 Task: Find connections with filter location Xanxerê with filter topic #workingathomewith filter profile language Potuguese with filter current company Dr Lal PathLabs with filter school Hemchandracharya North Gujarat University with filter industry Financial Services with filter service category Illustration with filter keywords title Secretary
Action: Mouse moved to (550, 107)
Screenshot: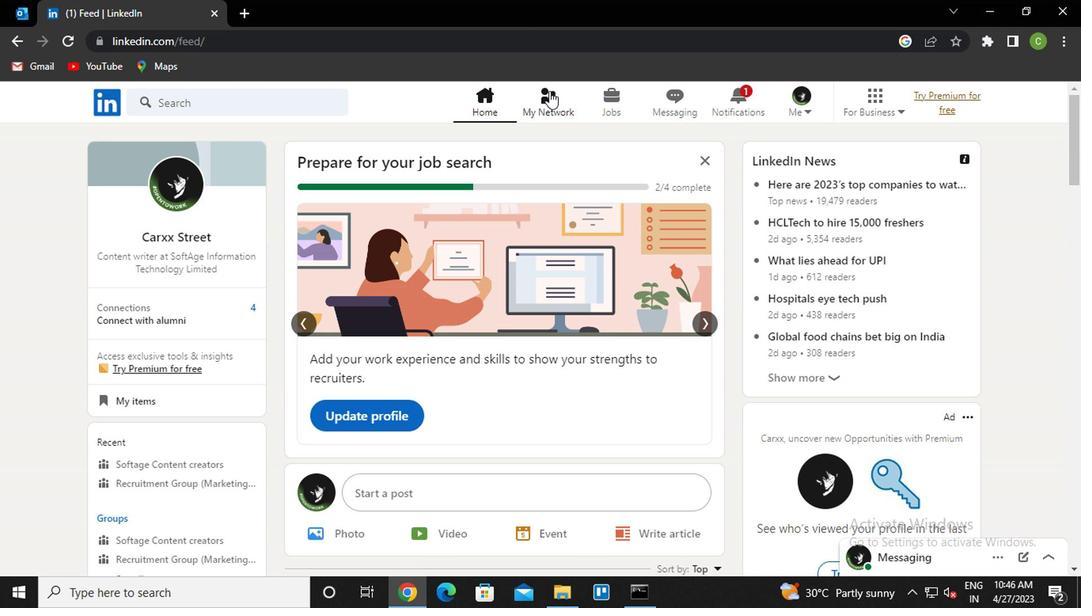 
Action: Mouse pressed left at (550, 107)
Screenshot: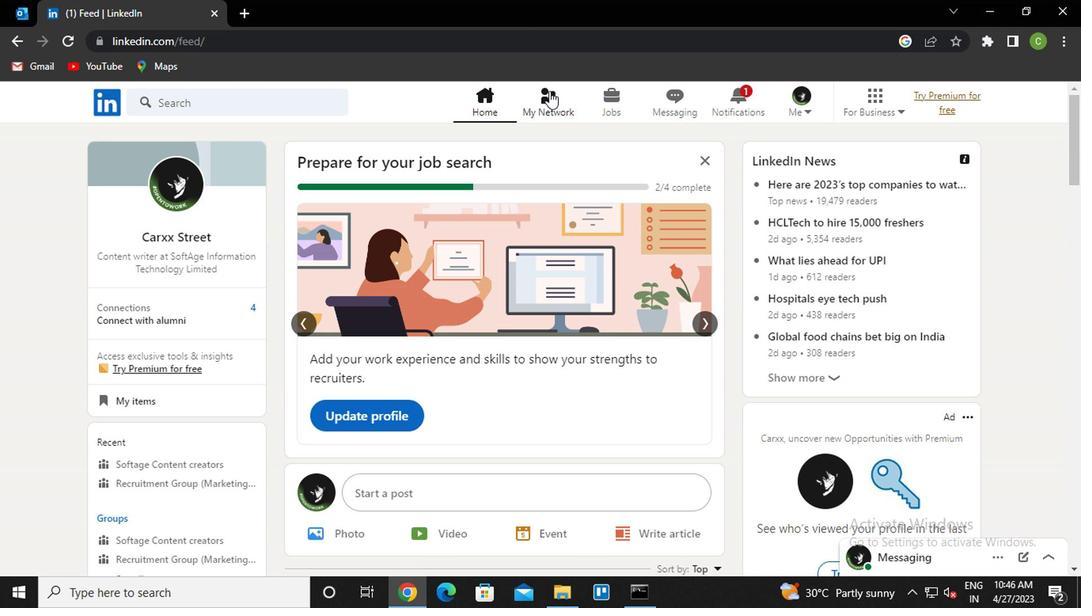 
Action: Mouse moved to (245, 206)
Screenshot: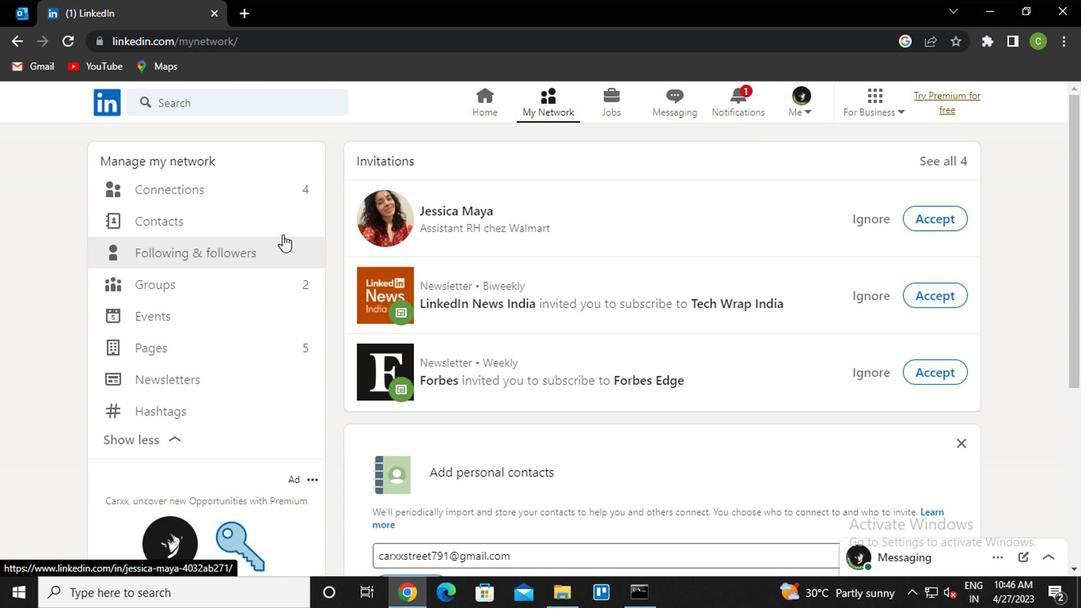 
Action: Mouse pressed left at (245, 206)
Screenshot: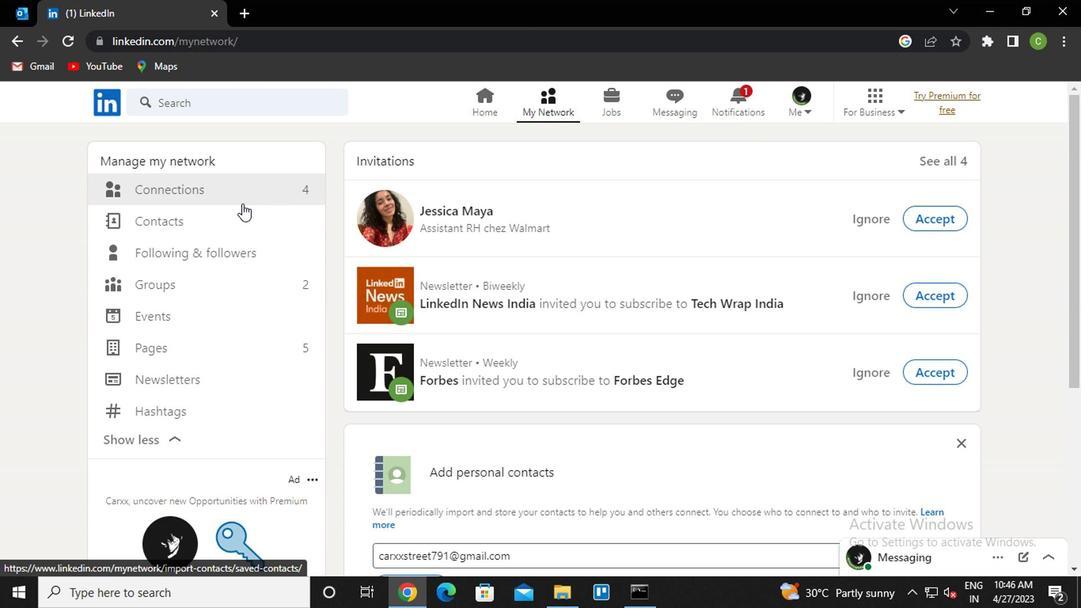 
Action: Mouse moved to (253, 197)
Screenshot: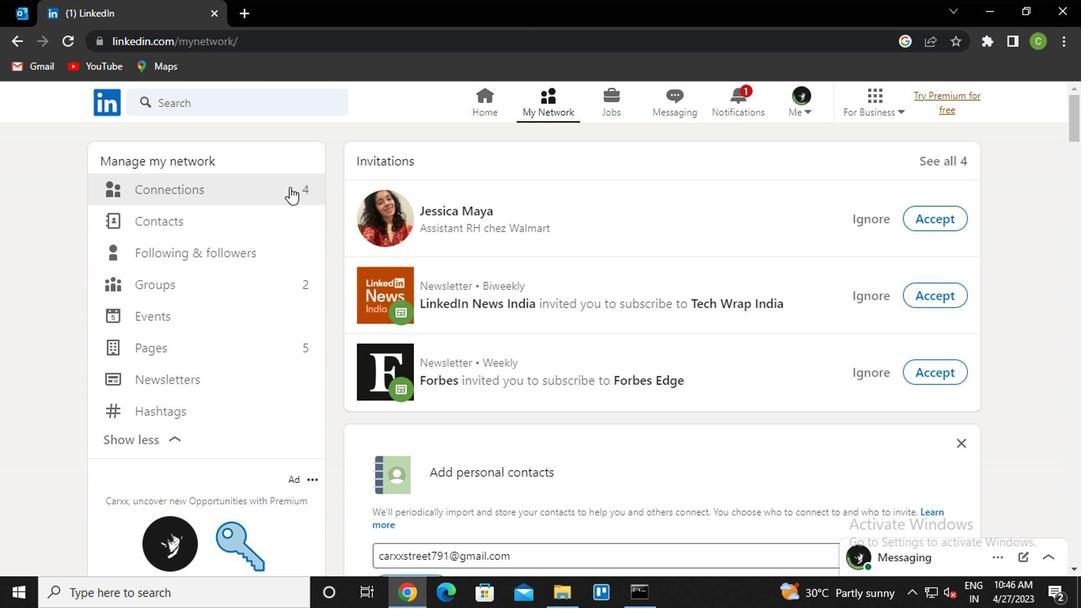 
Action: Mouse pressed left at (253, 197)
Screenshot: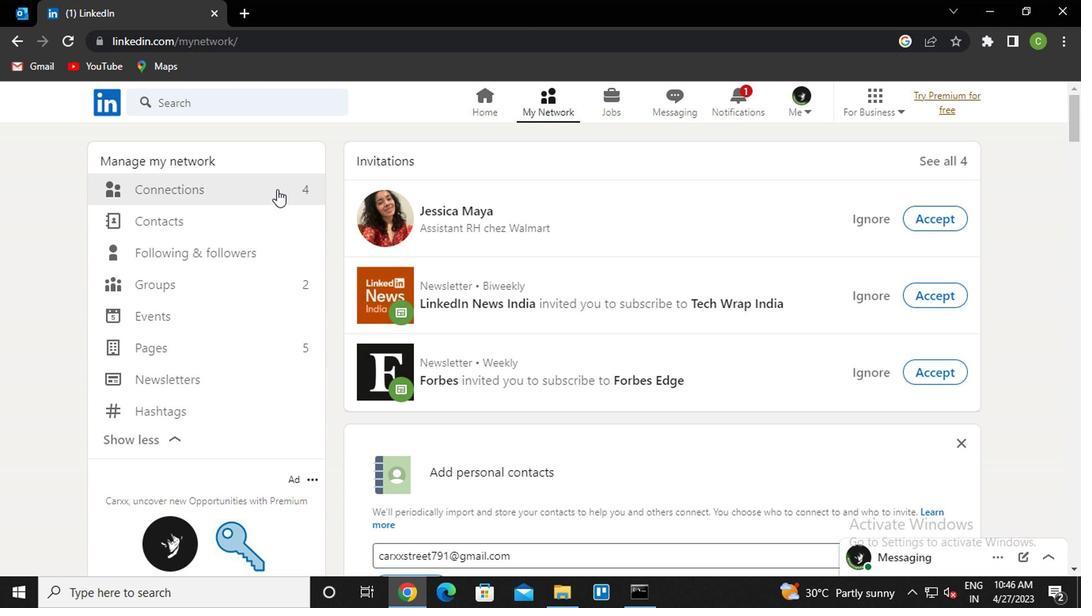 
Action: Mouse moved to (692, 181)
Screenshot: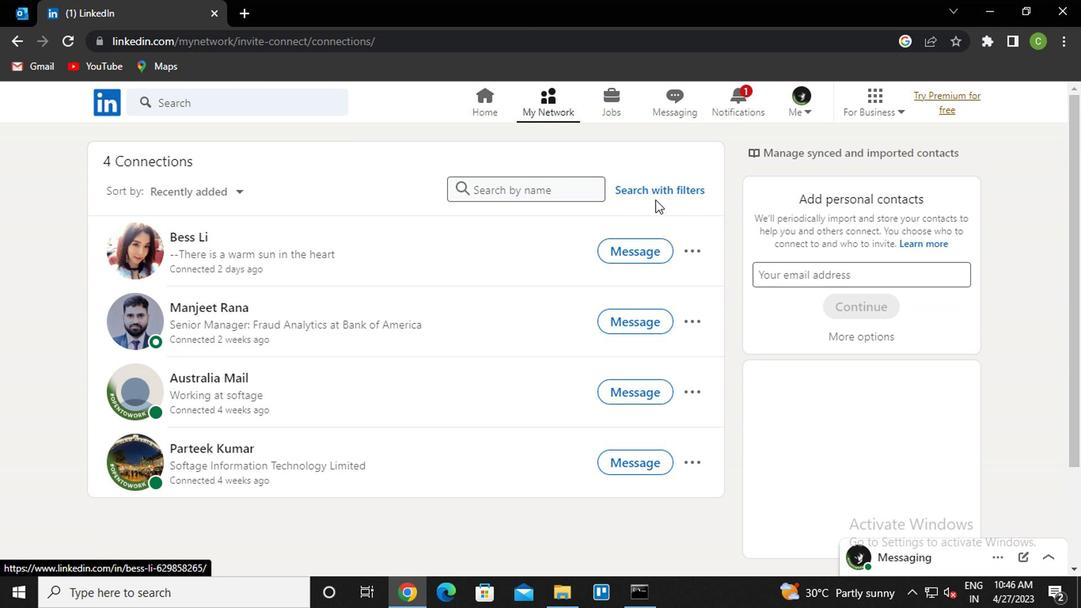 
Action: Mouse pressed left at (692, 181)
Screenshot: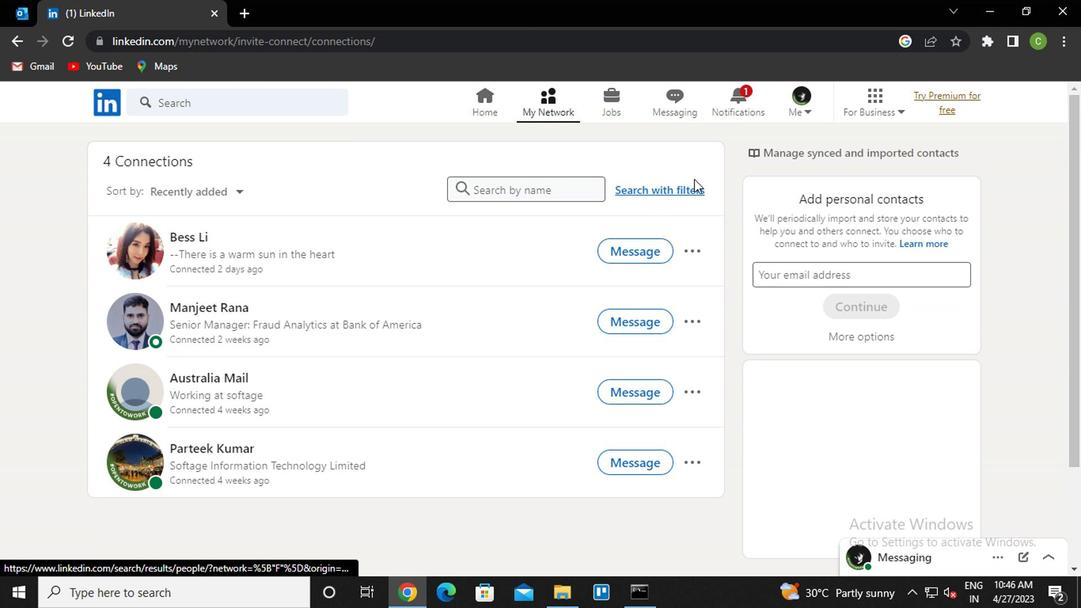 
Action: Mouse moved to (689, 188)
Screenshot: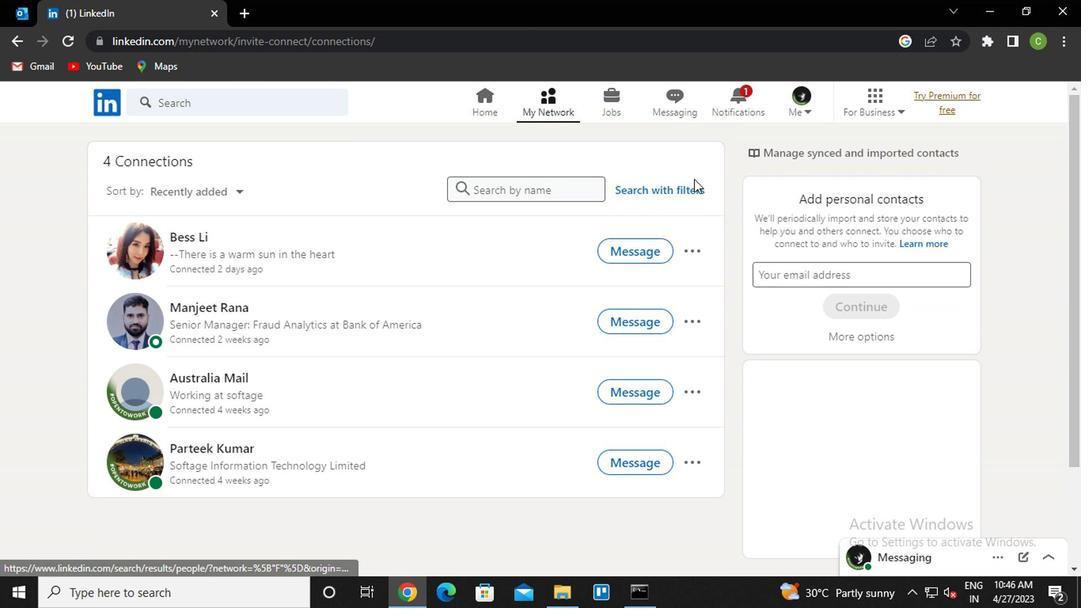 
Action: Mouse pressed left at (689, 188)
Screenshot: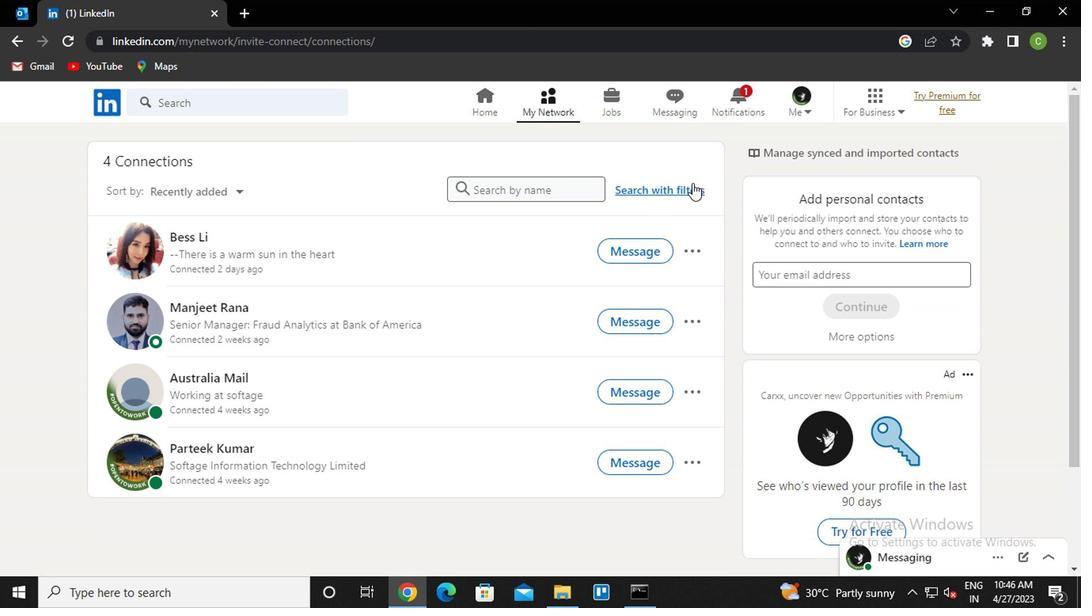 
Action: Mouse moved to (526, 152)
Screenshot: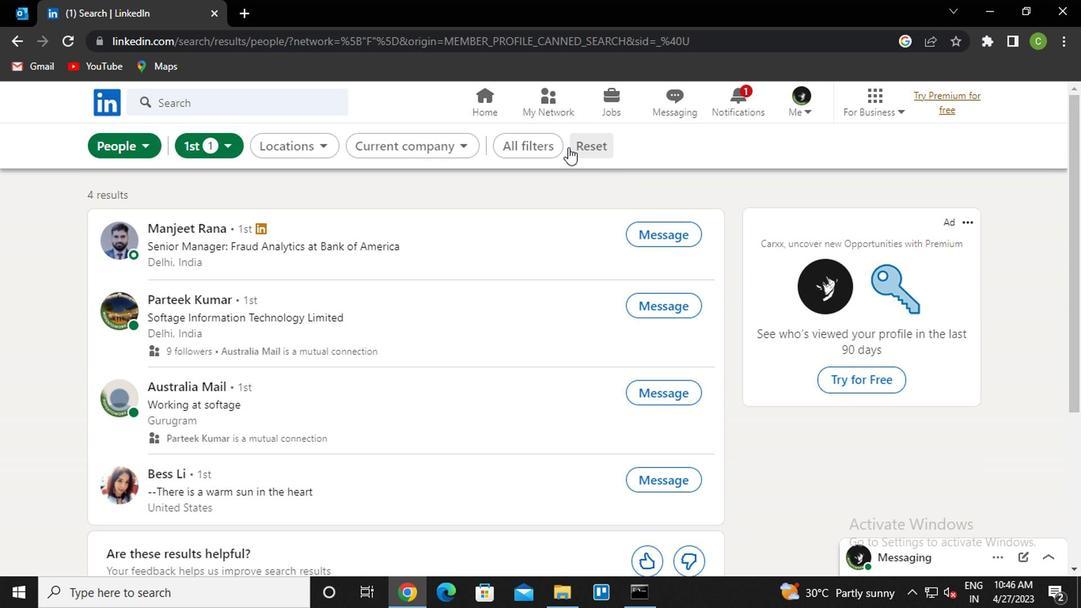 
Action: Mouse pressed left at (526, 152)
Screenshot: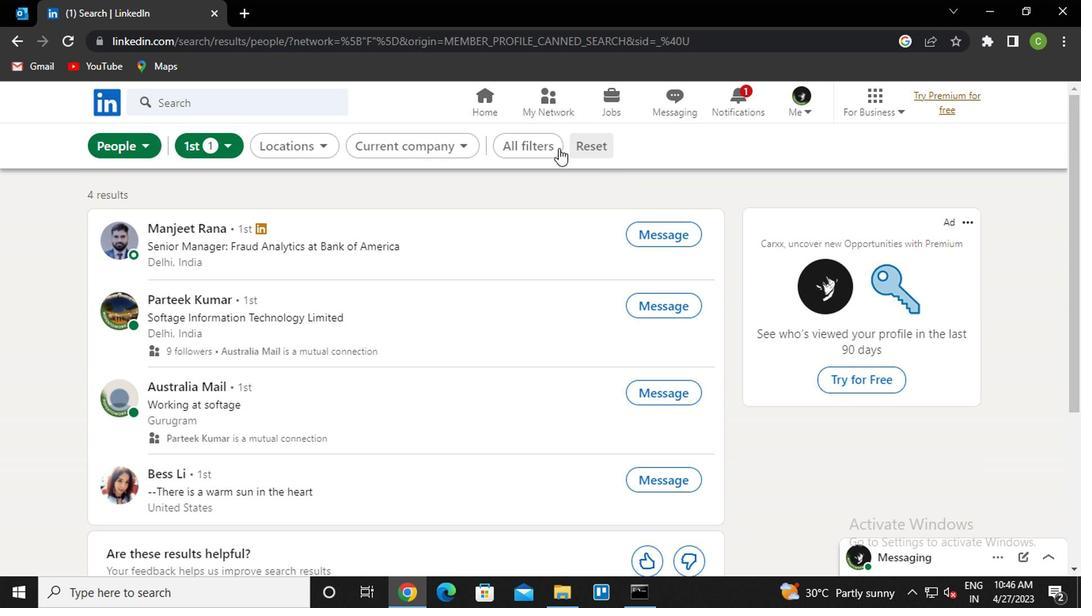 
Action: Mouse moved to (813, 406)
Screenshot: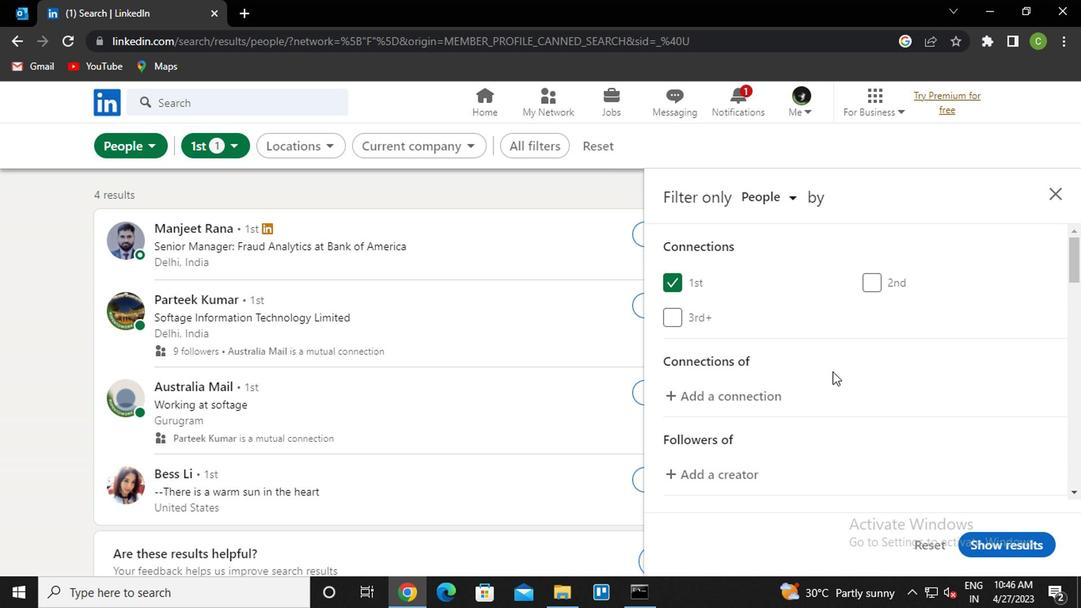 
Action: Mouse scrolled (813, 405) with delta (0, 0)
Screenshot: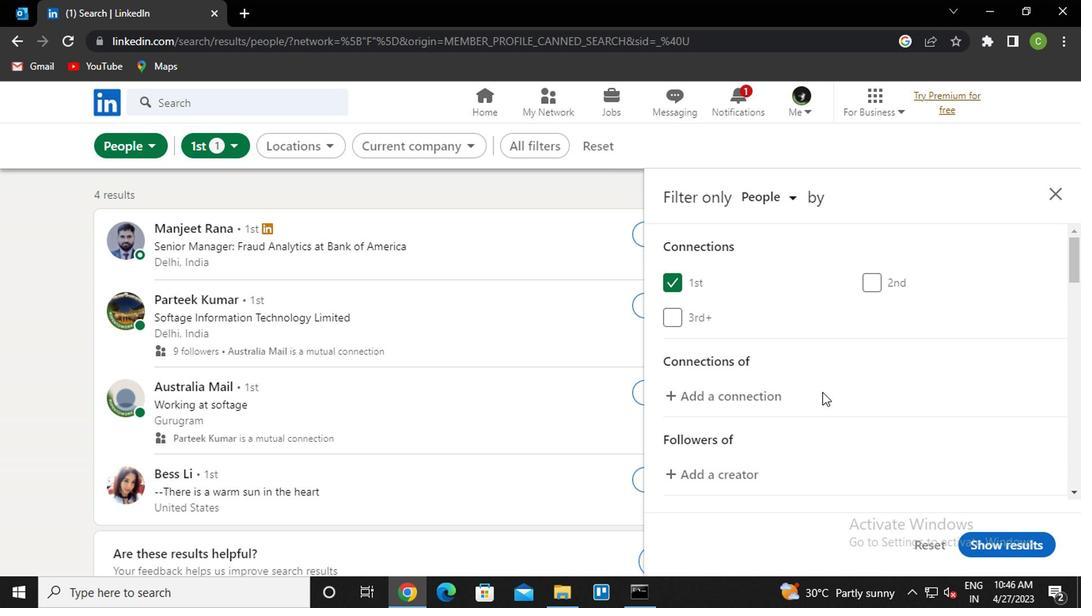 
Action: Mouse moved to (813, 407)
Screenshot: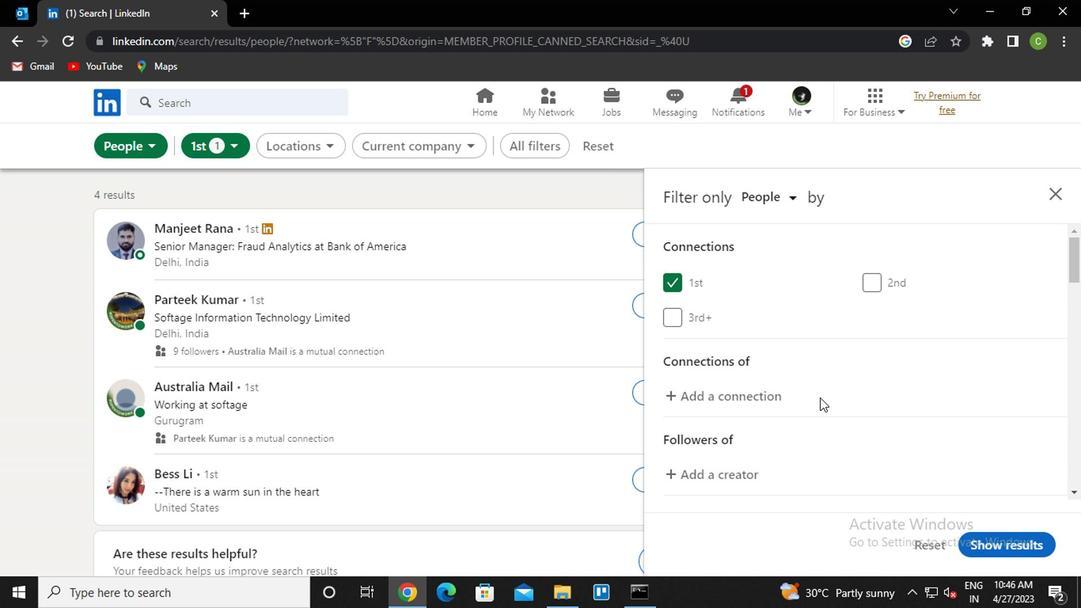 
Action: Mouse scrolled (813, 406) with delta (0, -1)
Screenshot: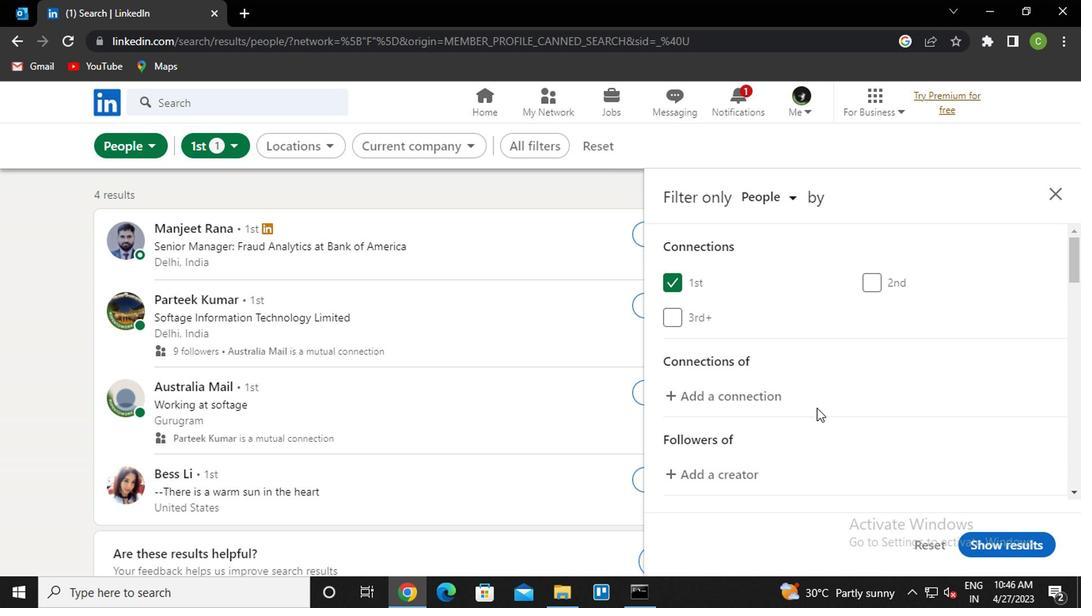 
Action: Mouse scrolled (813, 406) with delta (0, -1)
Screenshot: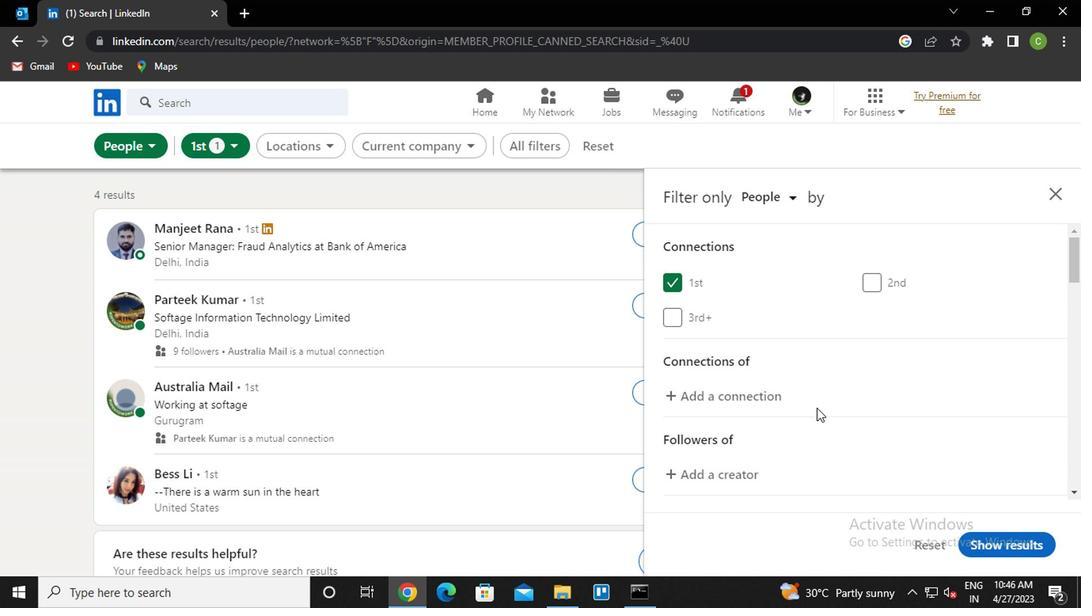 
Action: Mouse moved to (908, 385)
Screenshot: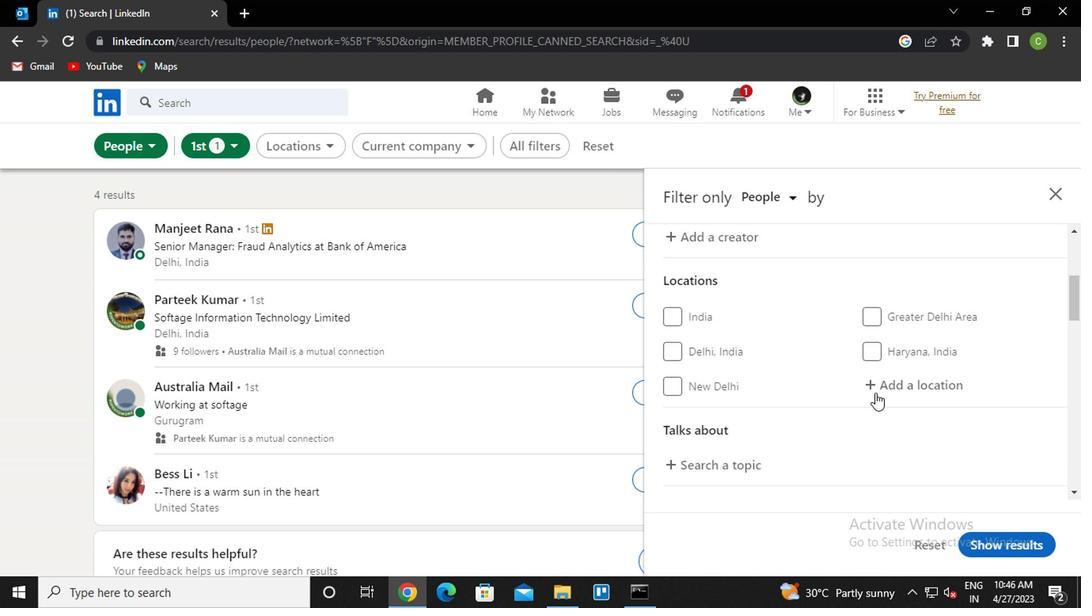 
Action: Mouse pressed left at (908, 385)
Screenshot: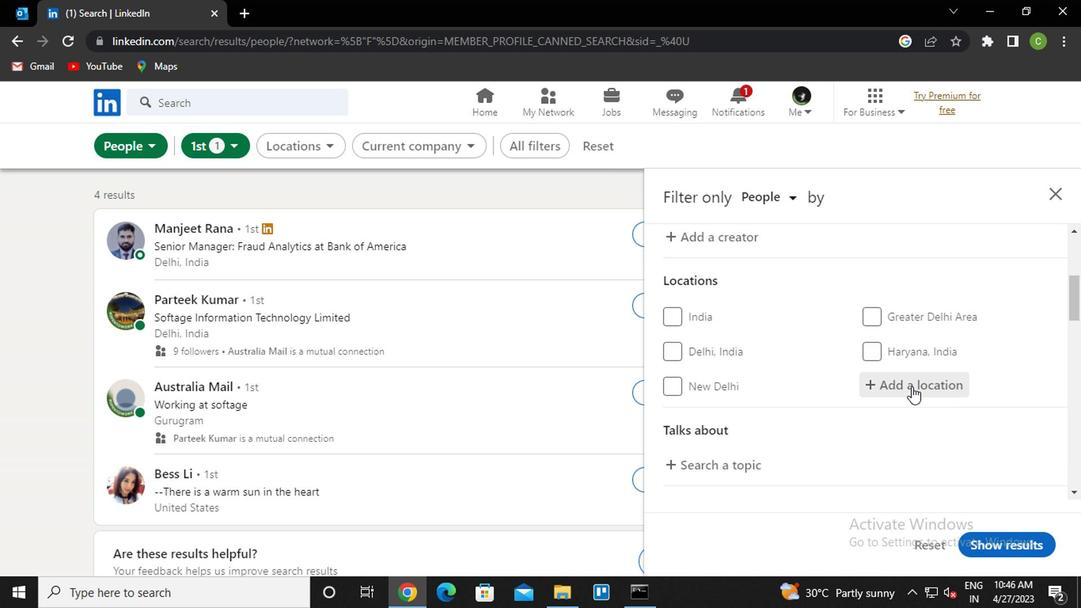 
Action: Key pressed <Key.caps_lock>x<Key.caps_lock>anxere<Key.down><Key.enter>
Screenshot: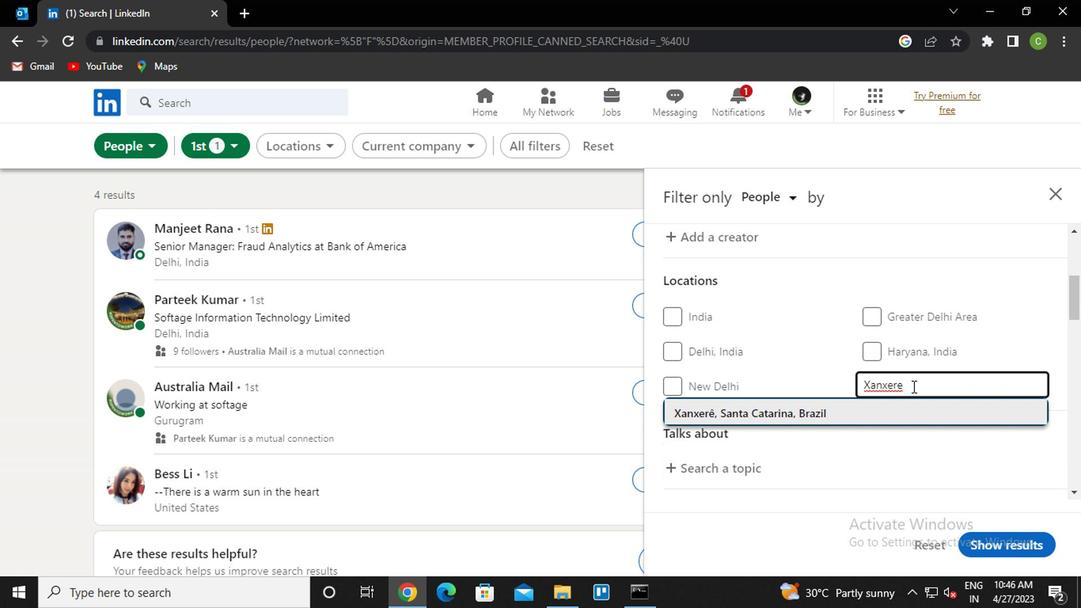 
Action: Mouse moved to (912, 404)
Screenshot: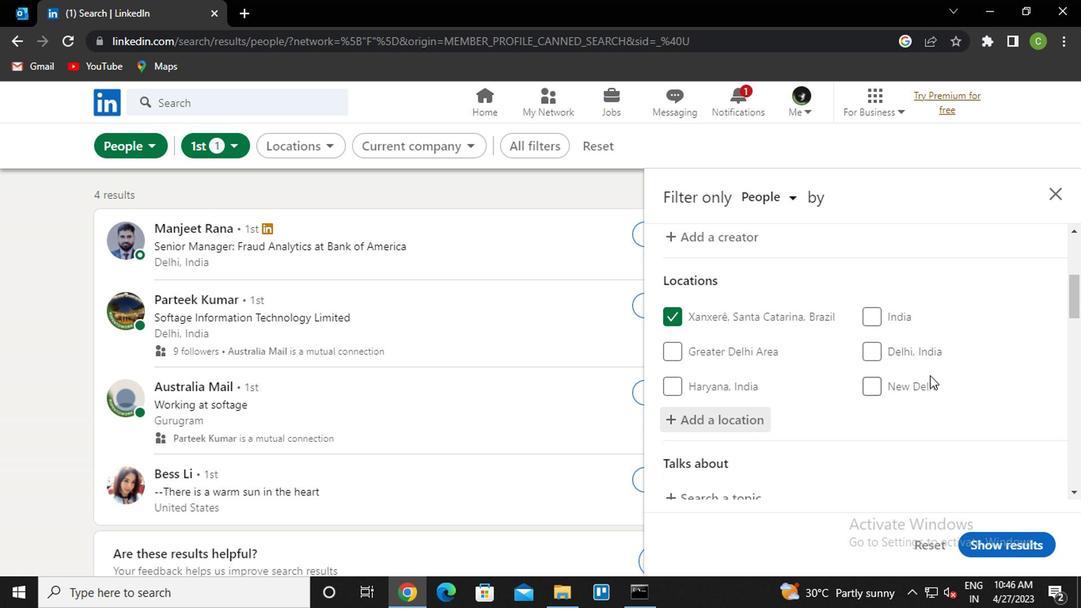 
Action: Mouse scrolled (912, 403) with delta (0, -1)
Screenshot: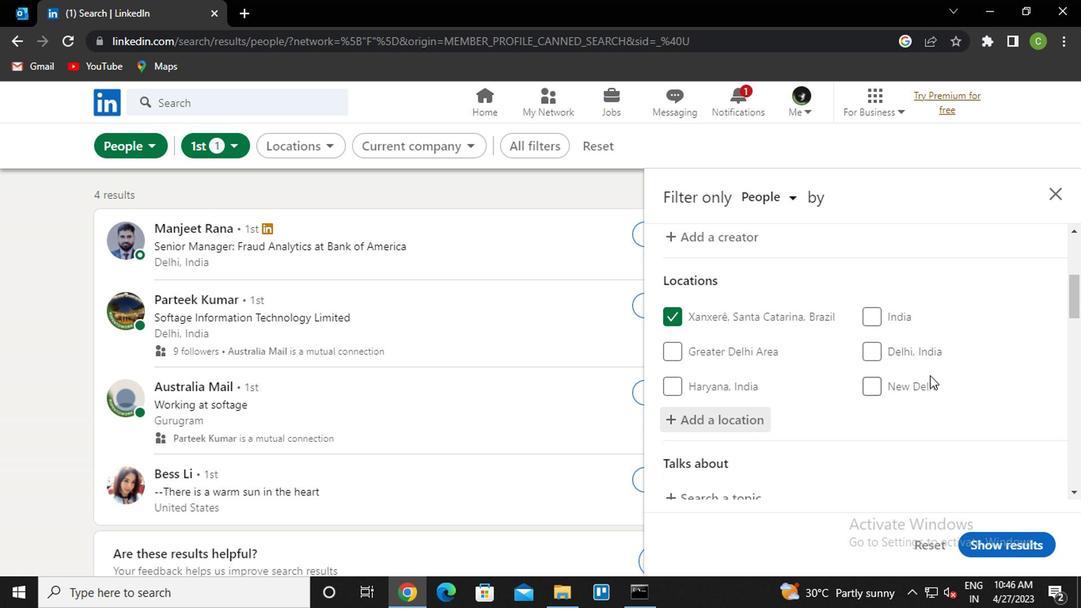 
Action: Mouse moved to (906, 415)
Screenshot: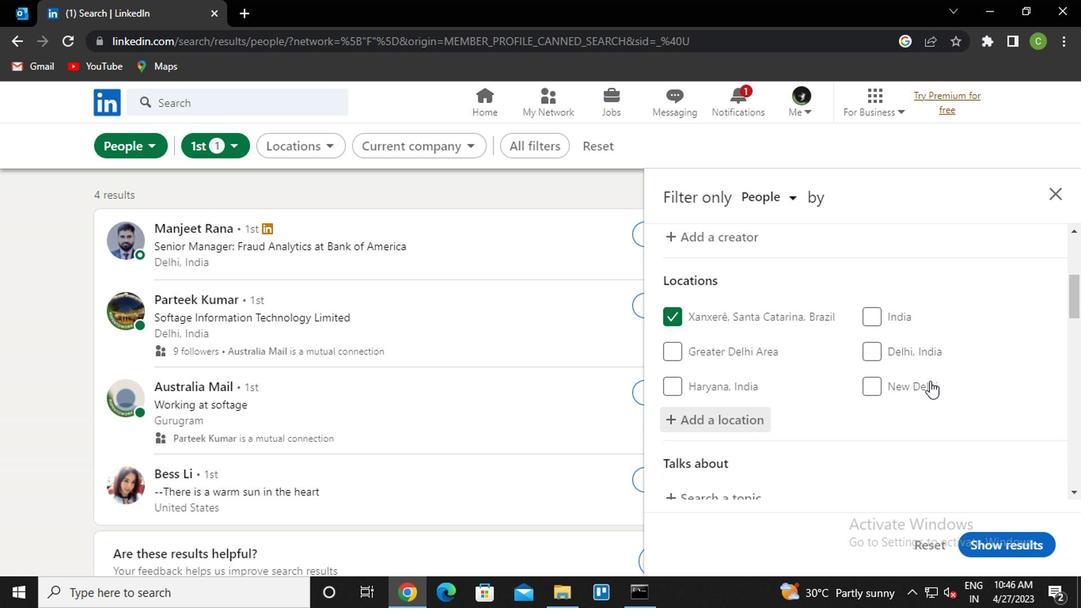 
Action: Mouse scrolled (906, 415) with delta (0, 0)
Screenshot: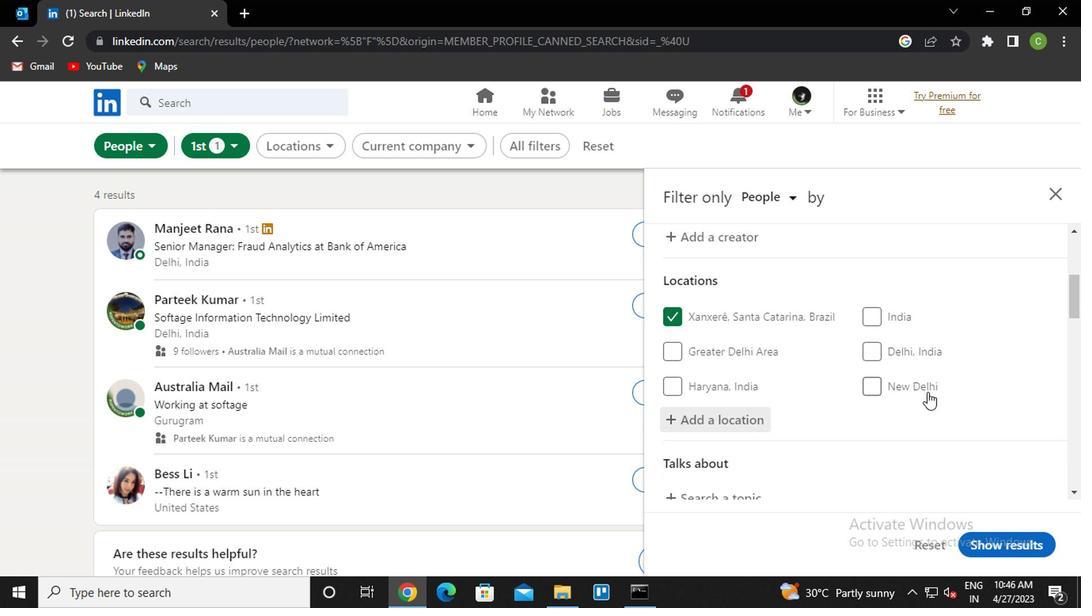 
Action: Mouse moved to (904, 433)
Screenshot: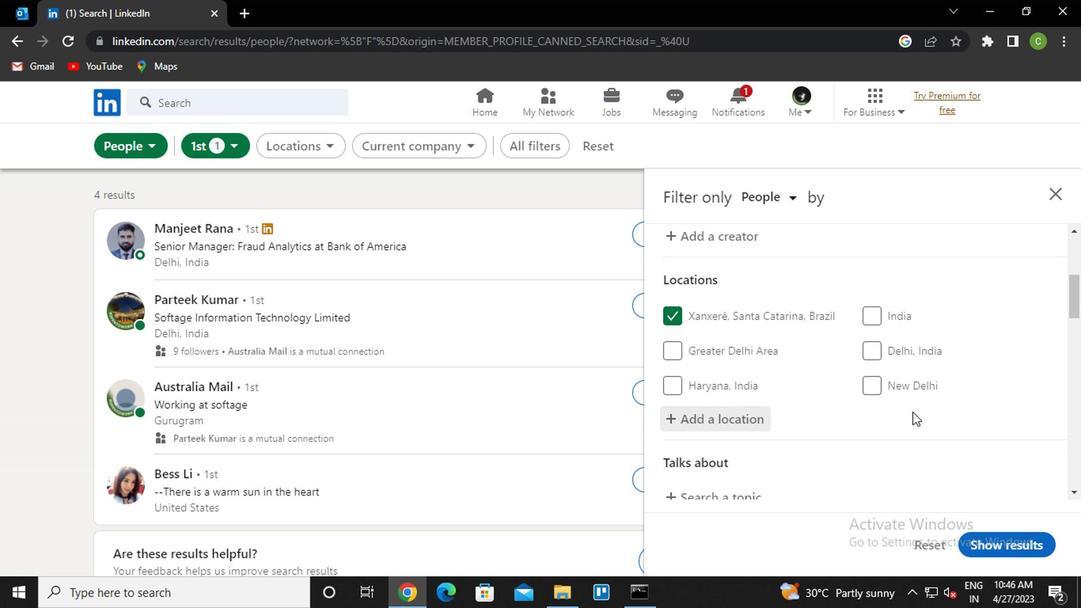 
Action: Mouse scrolled (904, 432) with delta (0, -1)
Screenshot: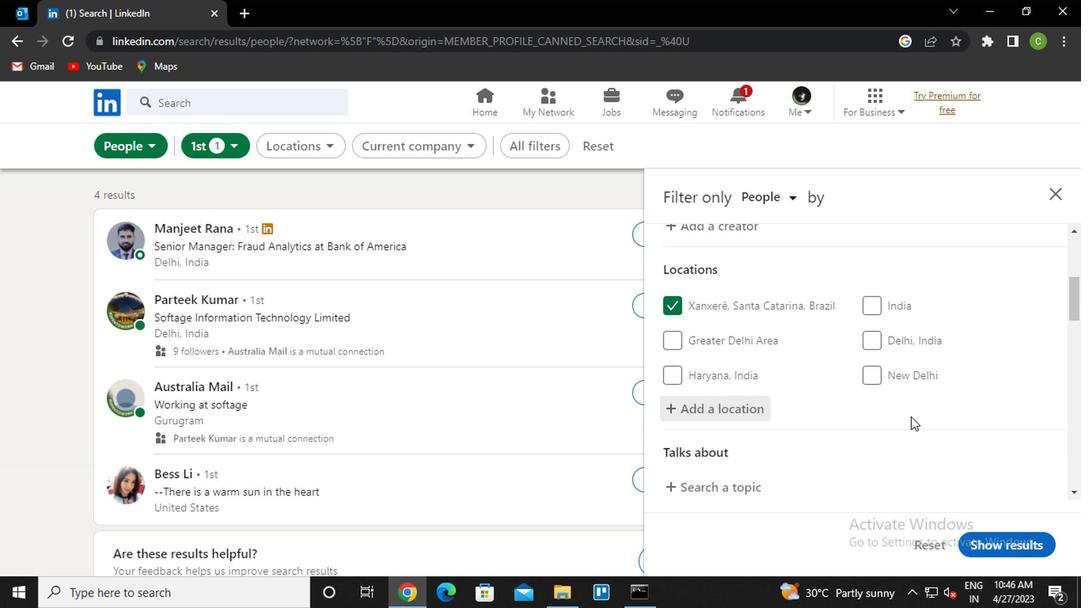 
Action: Mouse moved to (708, 256)
Screenshot: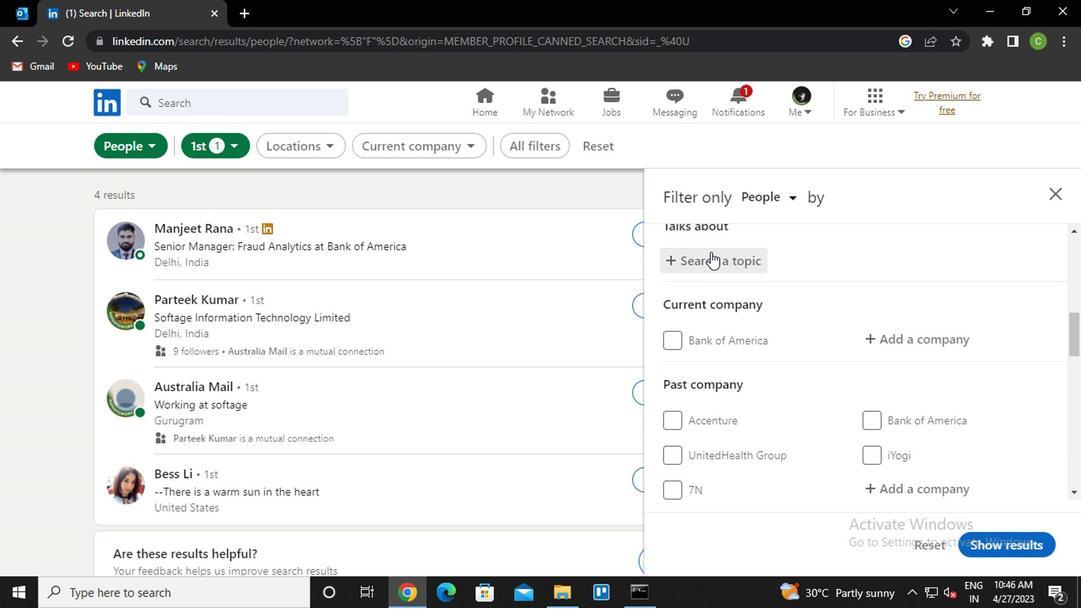 
Action: Mouse pressed left at (708, 256)
Screenshot: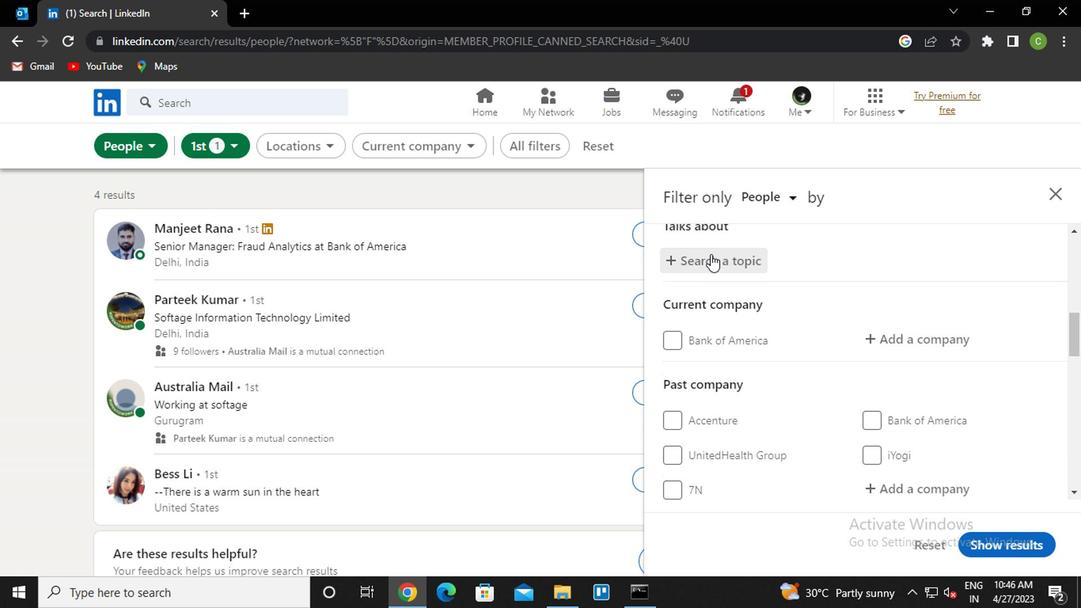 
Action: Key pressed workingatho<Key.down><Key.enter>
Screenshot: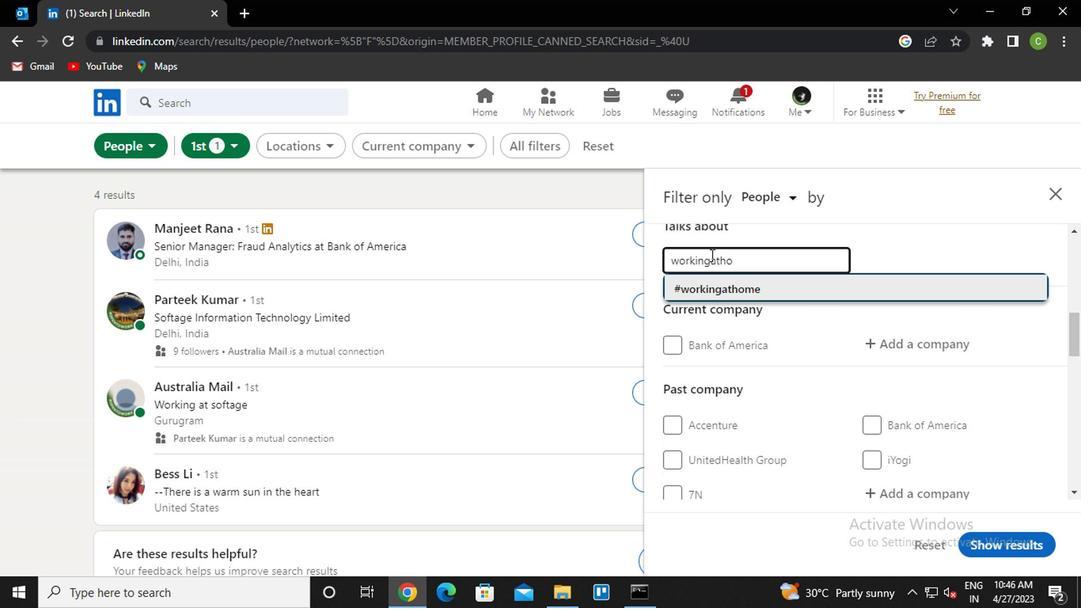 
Action: Mouse scrolled (708, 255) with delta (0, -1)
Screenshot: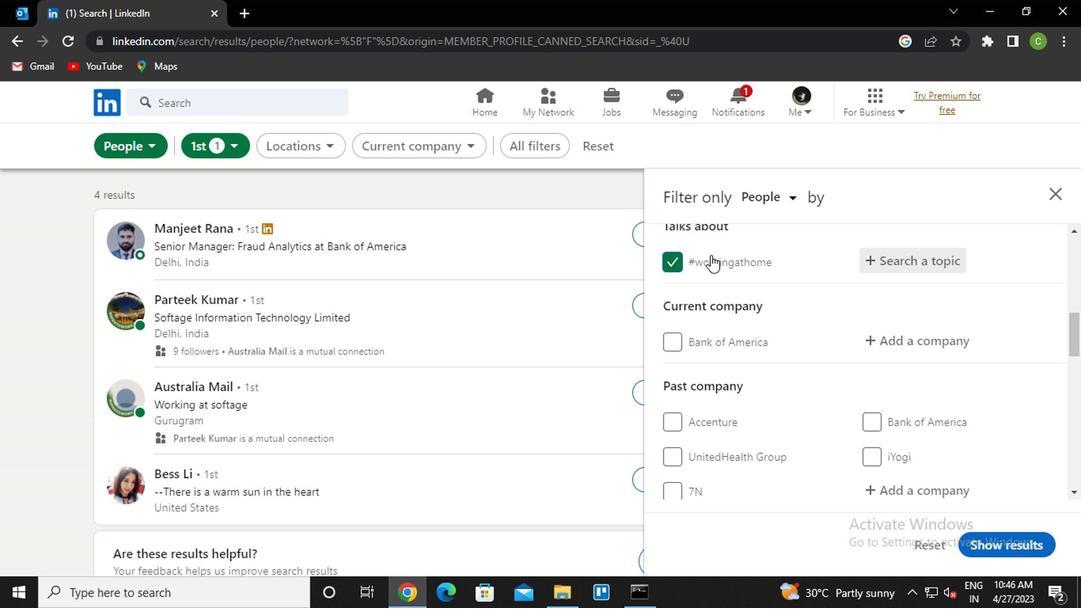 
Action: Mouse moved to (893, 261)
Screenshot: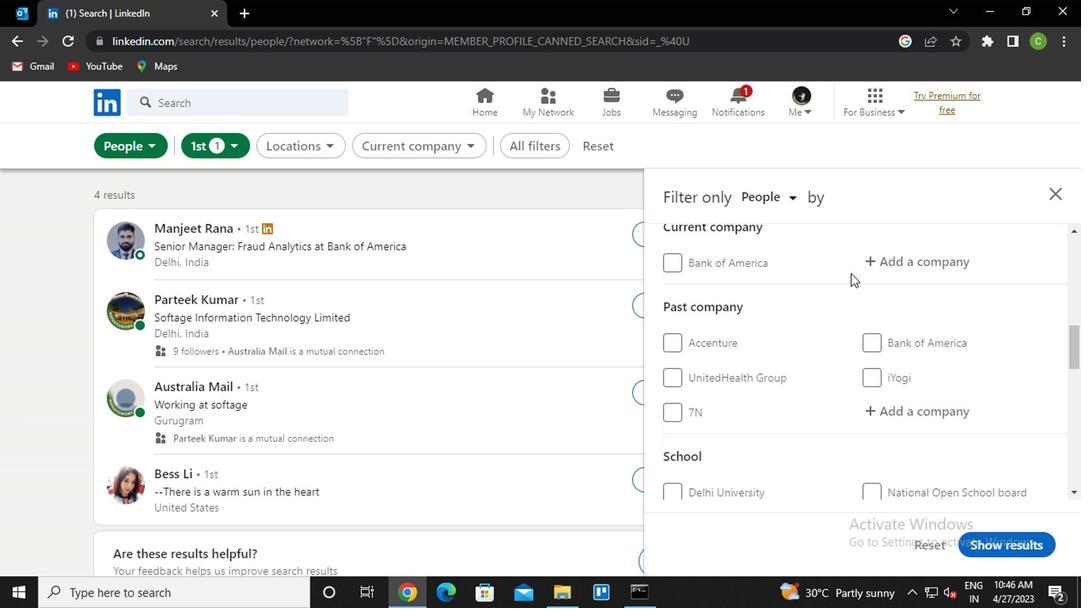 
Action: Mouse pressed left at (893, 261)
Screenshot: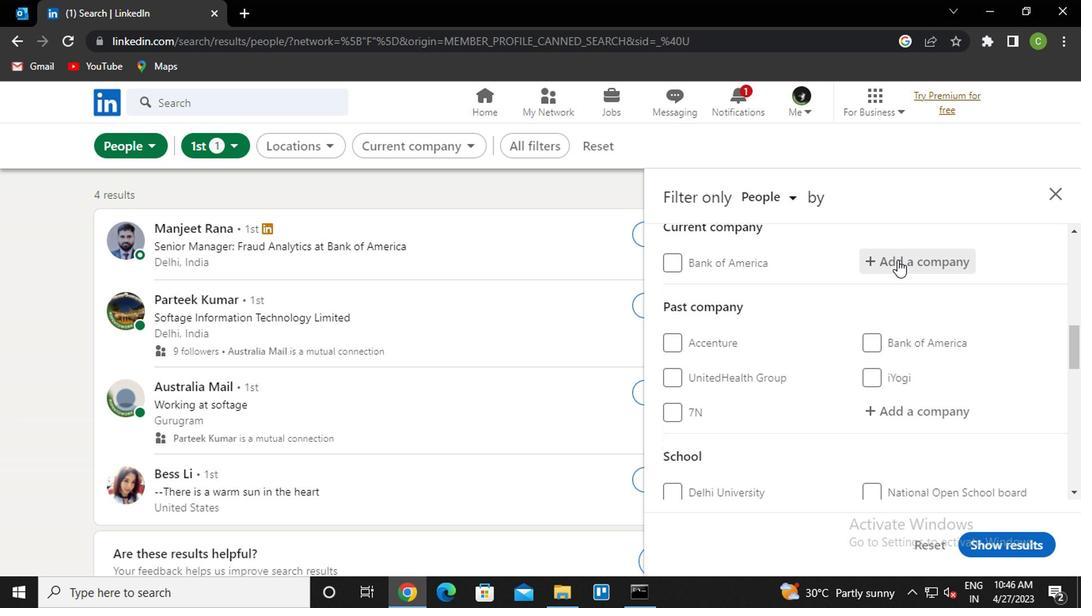 
Action: Key pressed <Key.caps_lock>d<Key.caps_lock>r<Key.space><Key.caps_lock>p<Key.caps_lock>ath<Key.down><Key.enter>
Screenshot: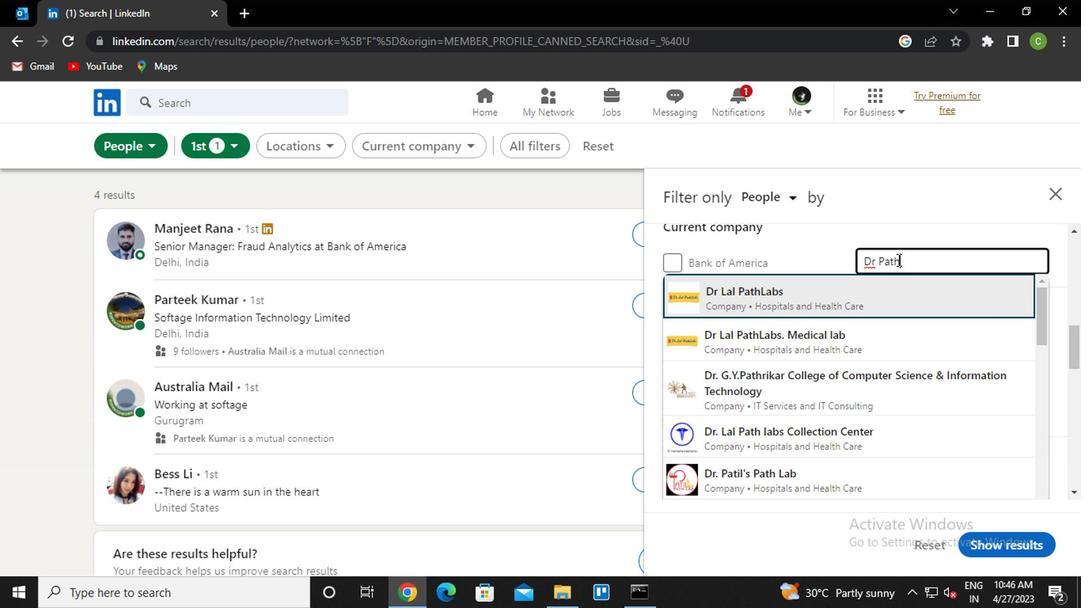 
Action: Mouse moved to (904, 253)
Screenshot: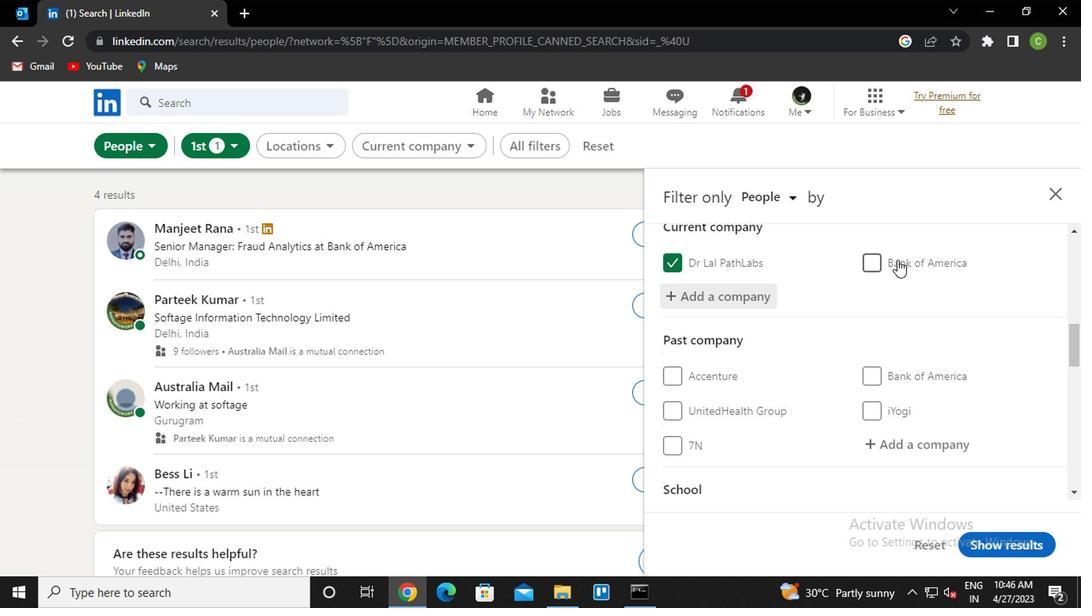 
Action: Mouse scrolled (904, 252) with delta (0, 0)
Screenshot: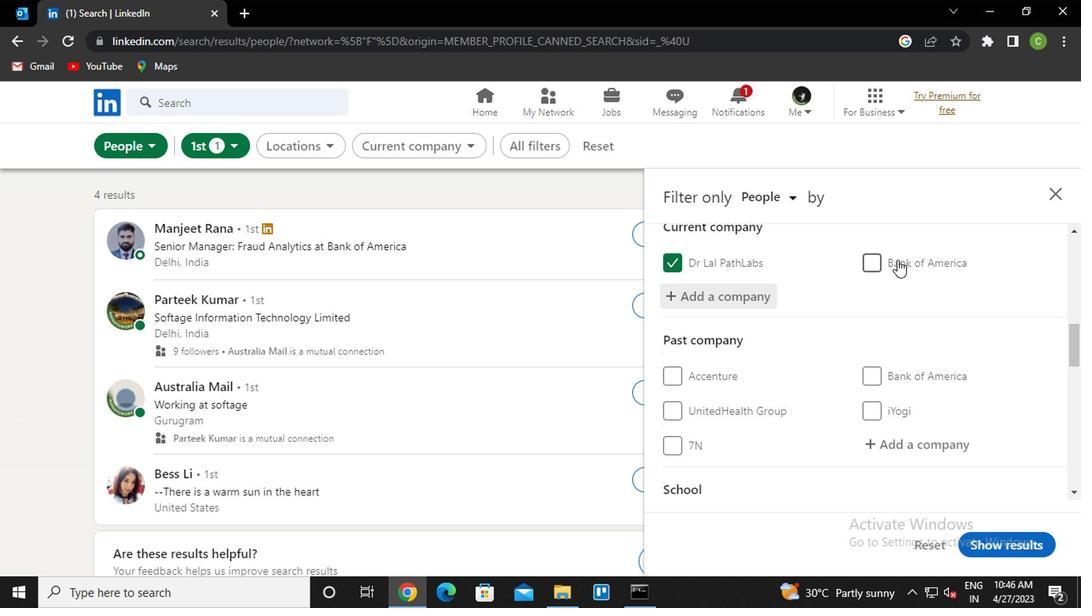 
Action: Mouse moved to (893, 288)
Screenshot: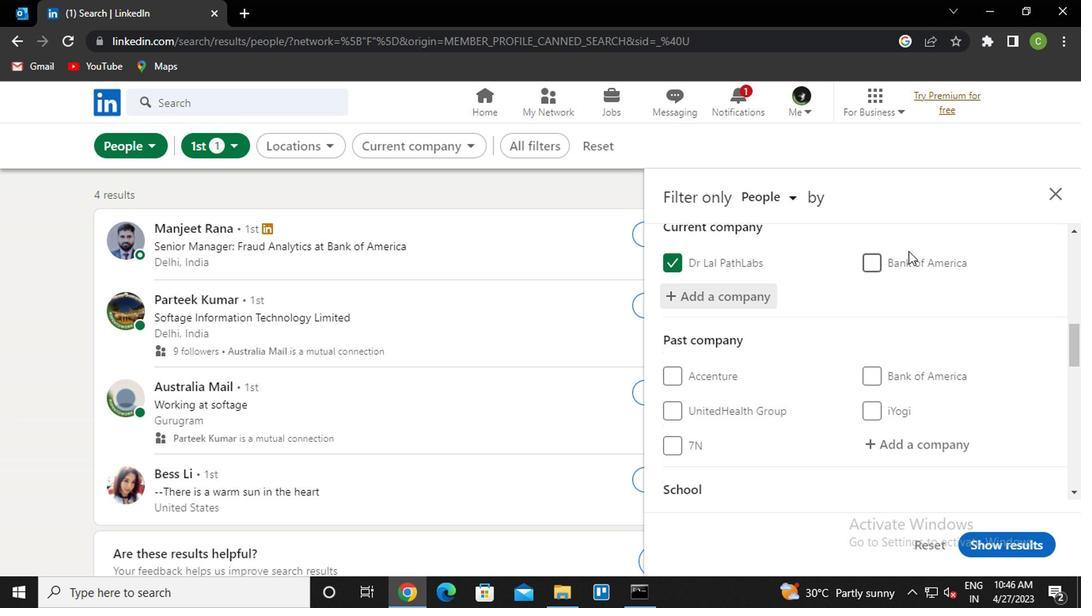 
Action: Mouse scrolled (893, 288) with delta (0, 0)
Screenshot: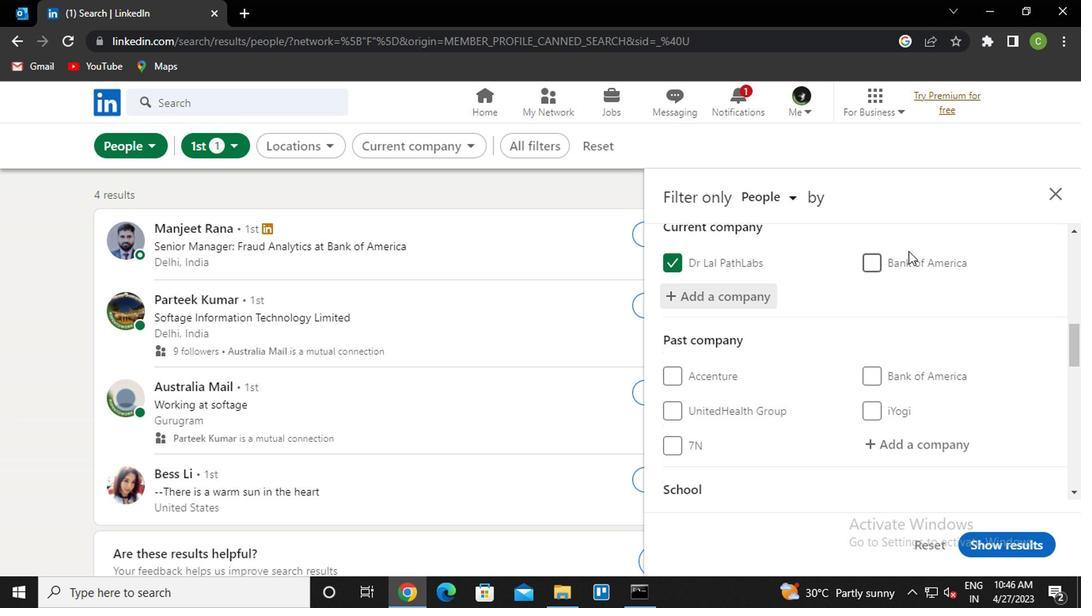 
Action: Mouse moved to (890, 293)
Screenshot: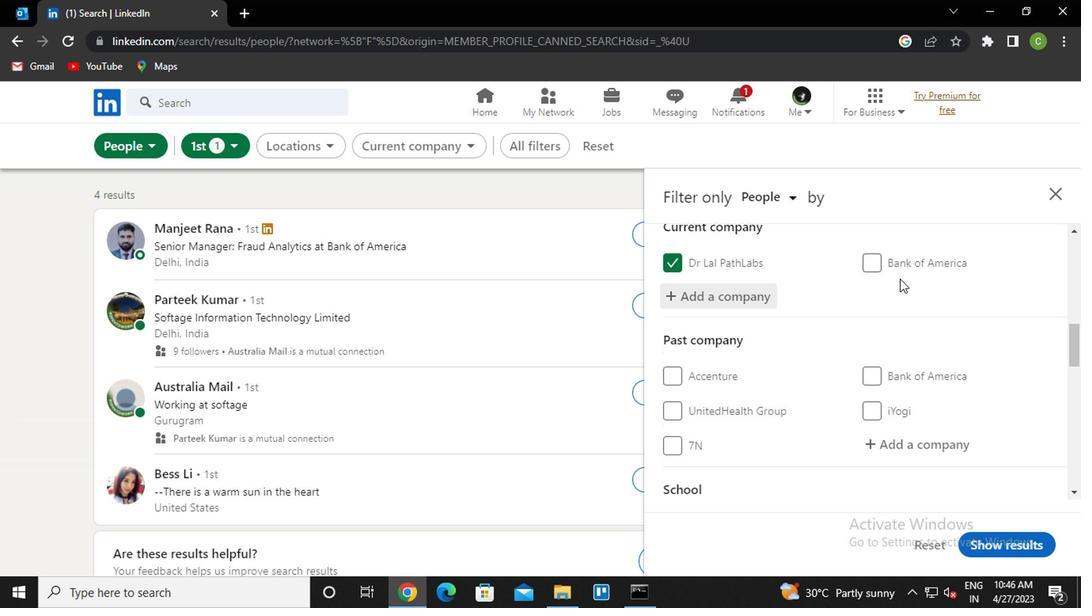 
Action: Mouse scrolled (890, 292) with delta (0, -1)
Screenshot: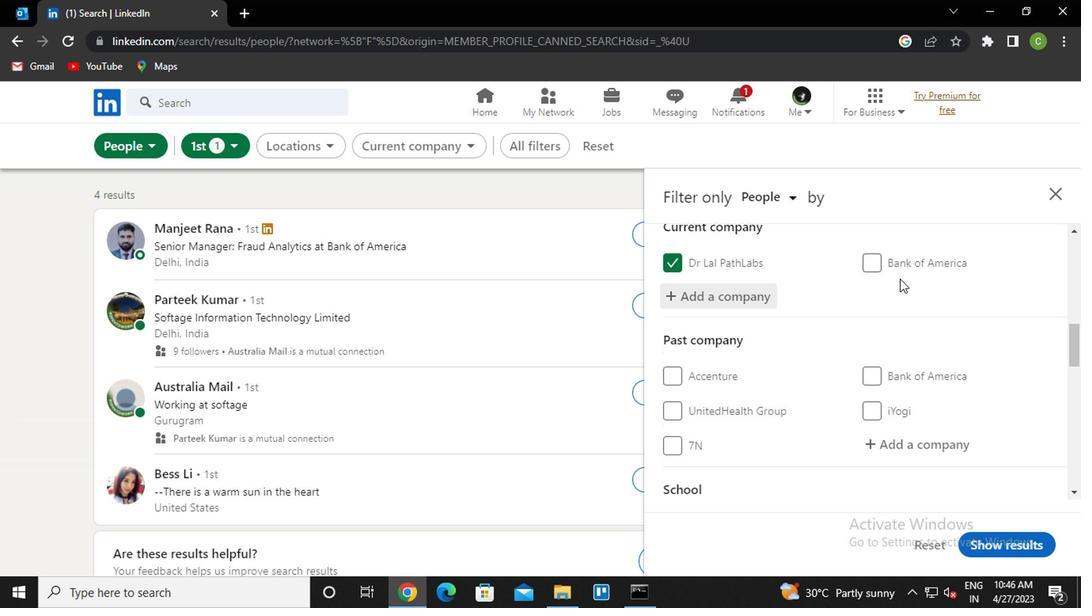 
Action: Mouse moved to (736, 400)
Screenshot: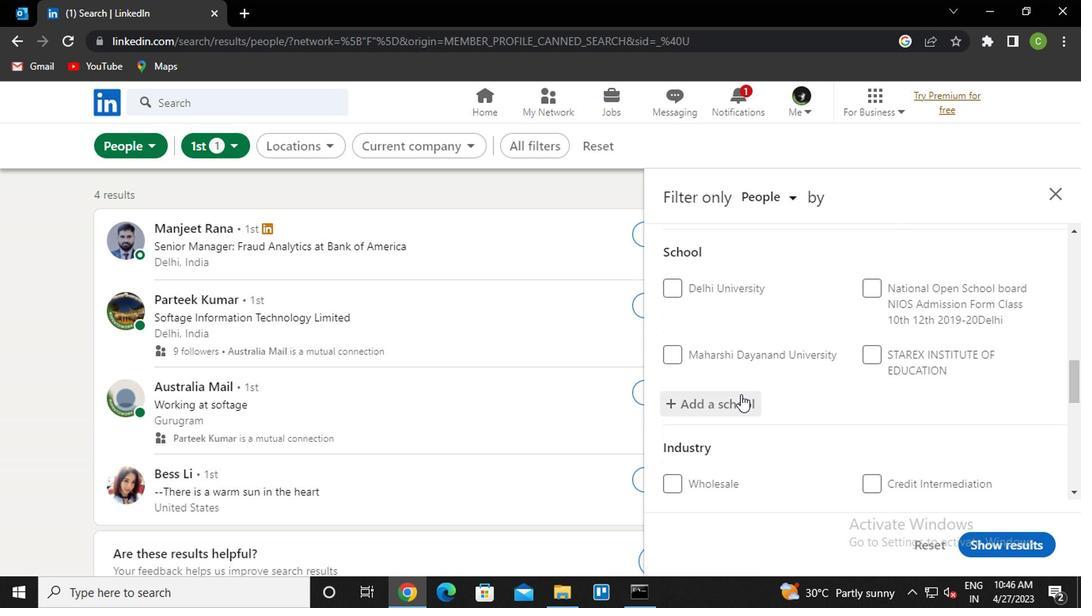 
Action: Mouse pressed left at (736, 400)
Screenshot: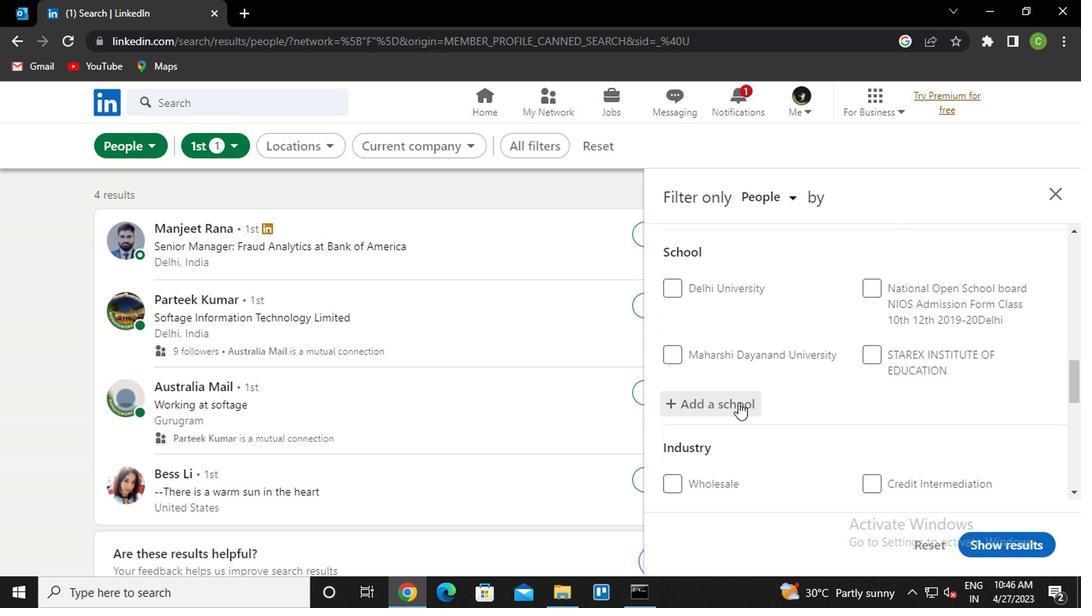 
Action: Key pressed <Key.caps_lock>h<Key.caps_lock>emch<Key.down><Key.enter>
Screenshot: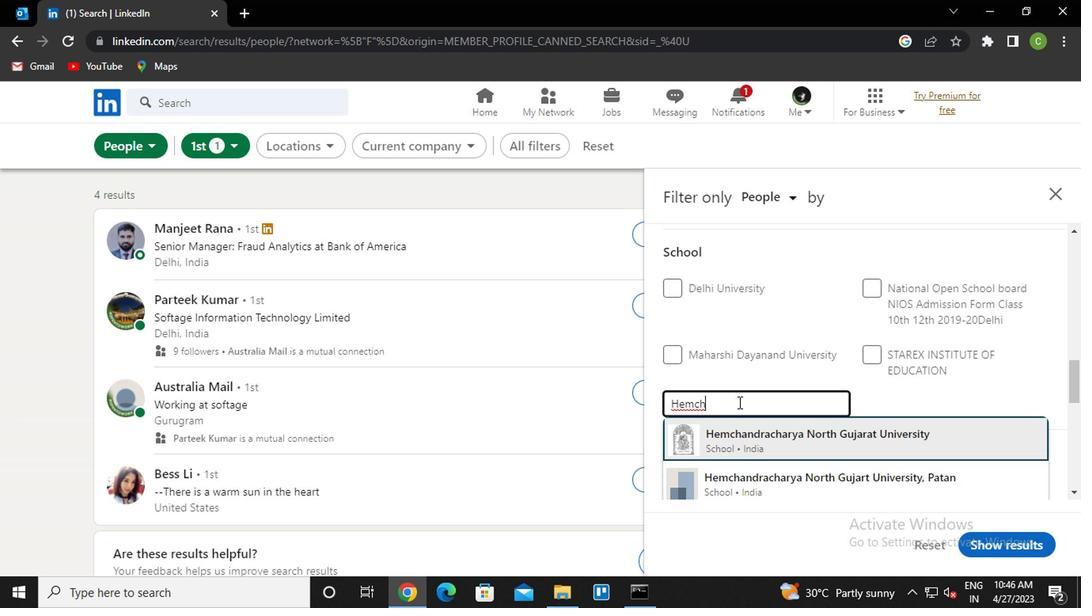 
Action: Mouse moved to (790, 356)
Screenshot: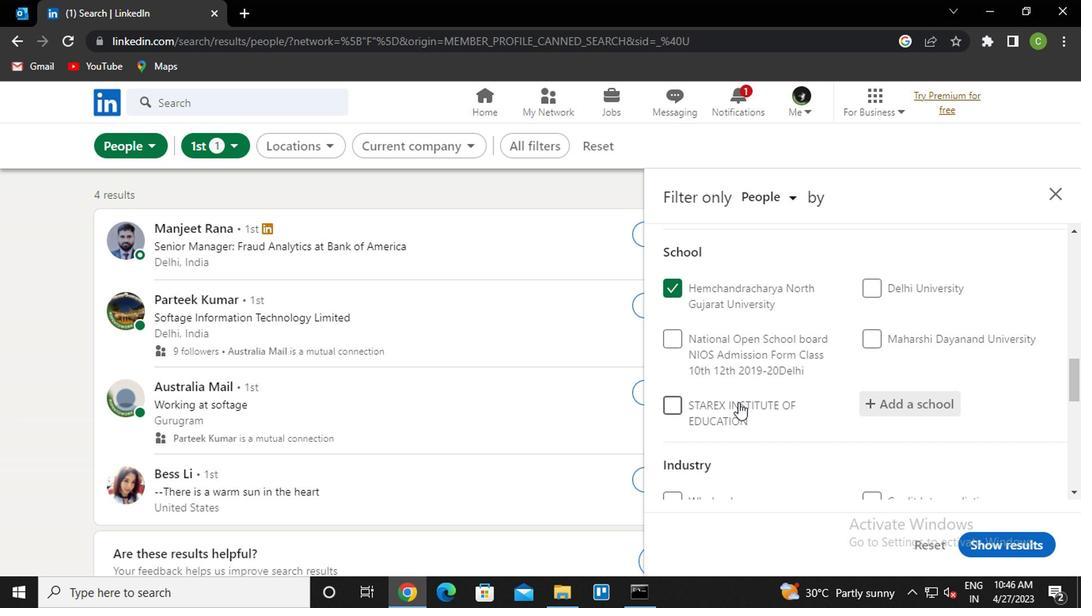 
Action: Mouse scrolled (790, 355) with delta (0, 0)
Screenshot: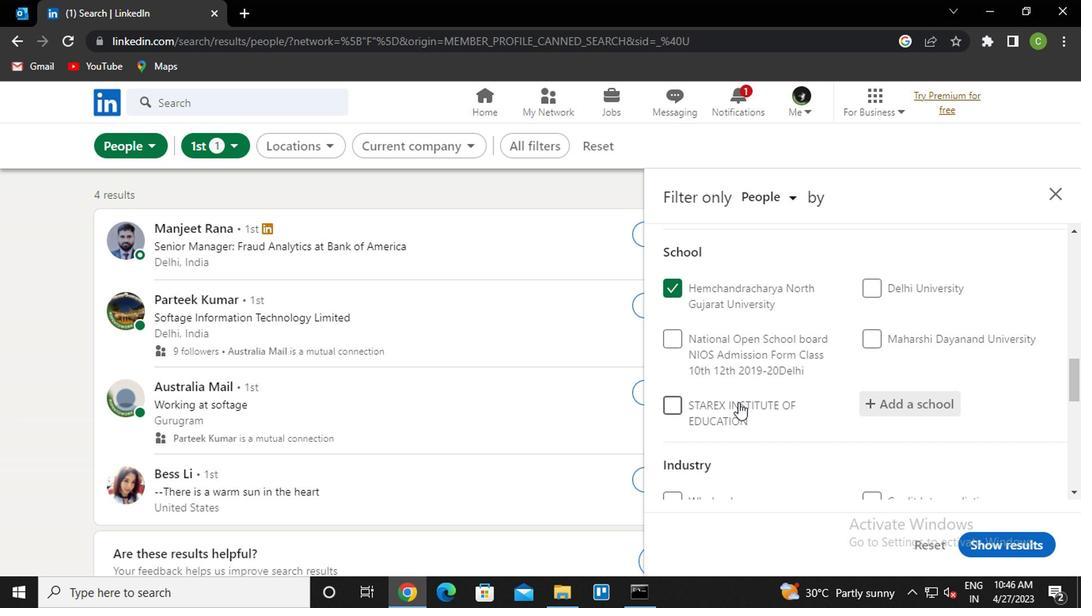 
Action: Mouse scrolled (790, 355) with delta (0, 0)
Screenshot: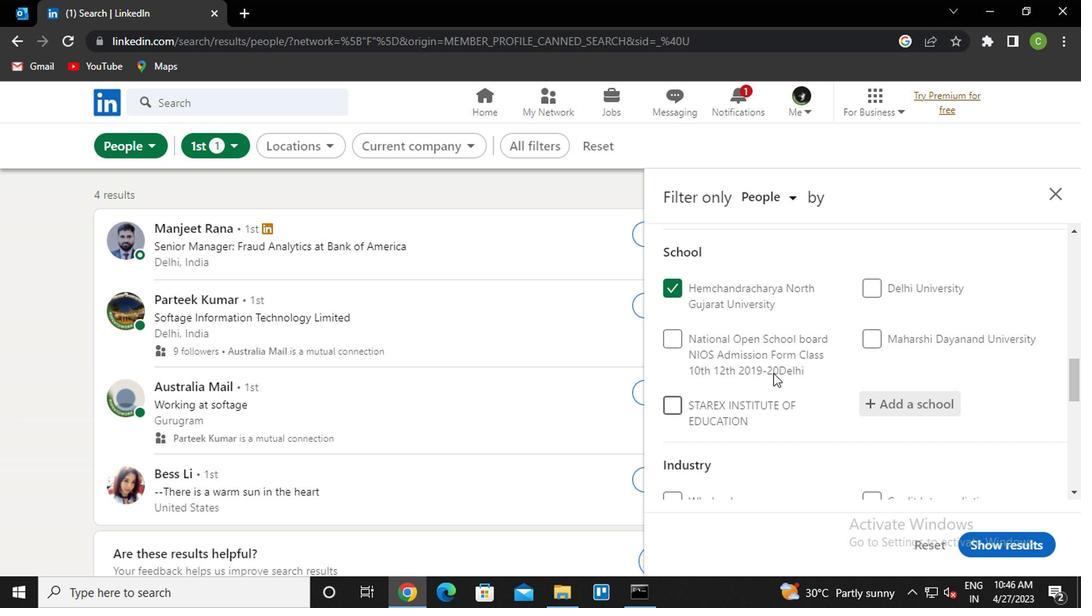 
Action: Mouse moved to (790, 358)
Screenshot: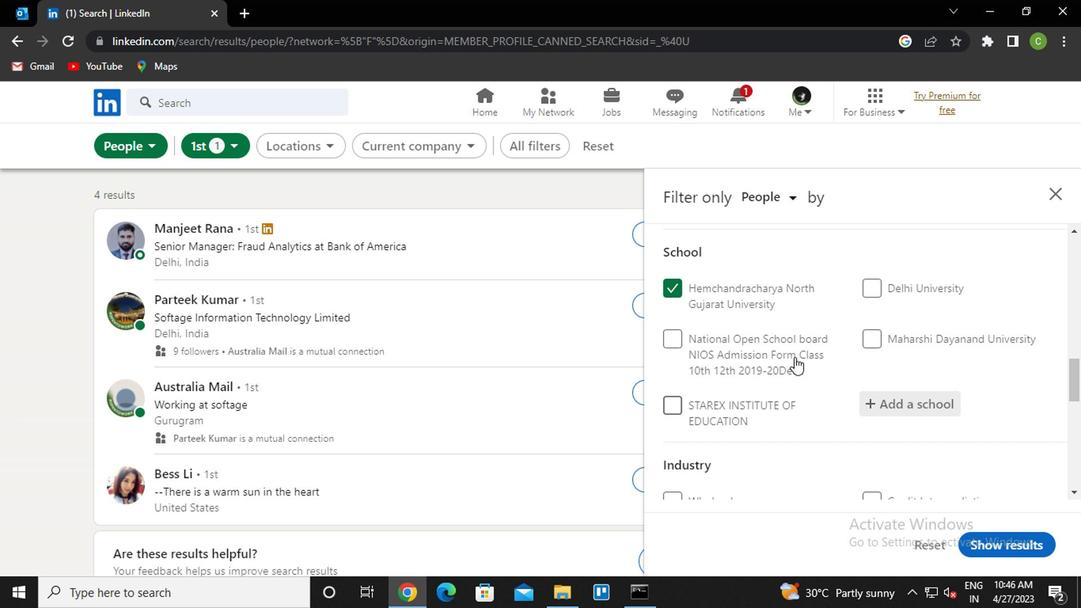
Action: Mouse scrolled (790, 357) with delta (0, 0)
Screenshot: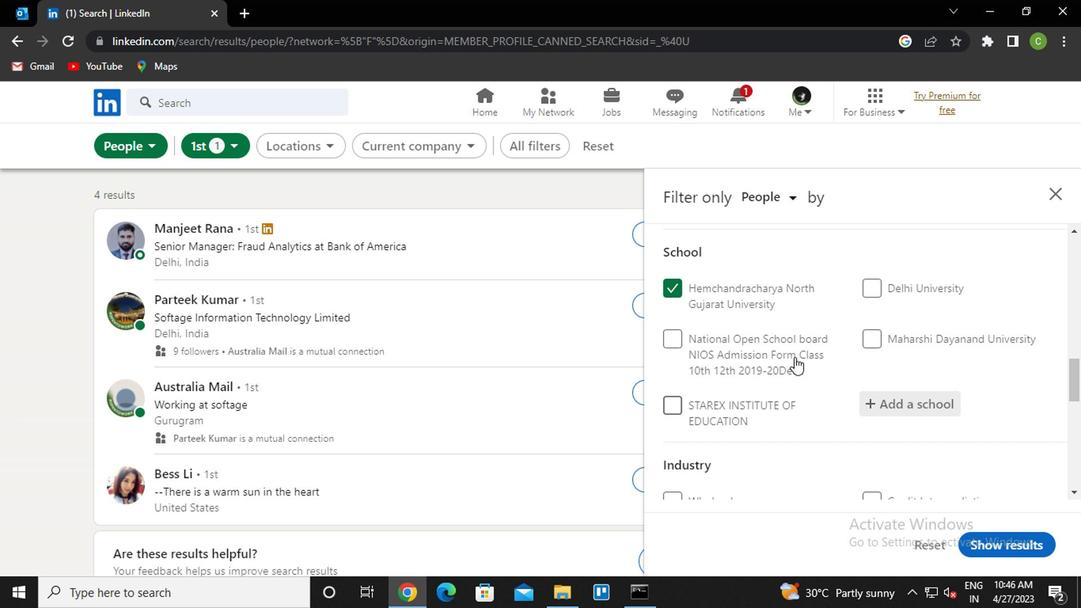 
Action: Mouse moved to (903, 340)
Screenshot: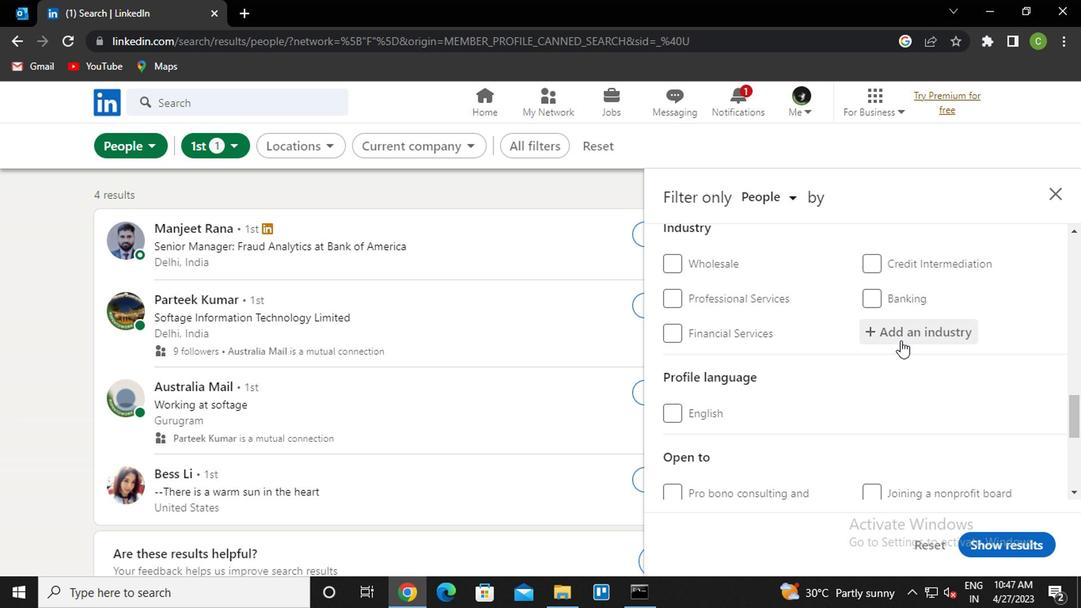 
Action: Mouse pressed left at (903, 340)
Screenshot: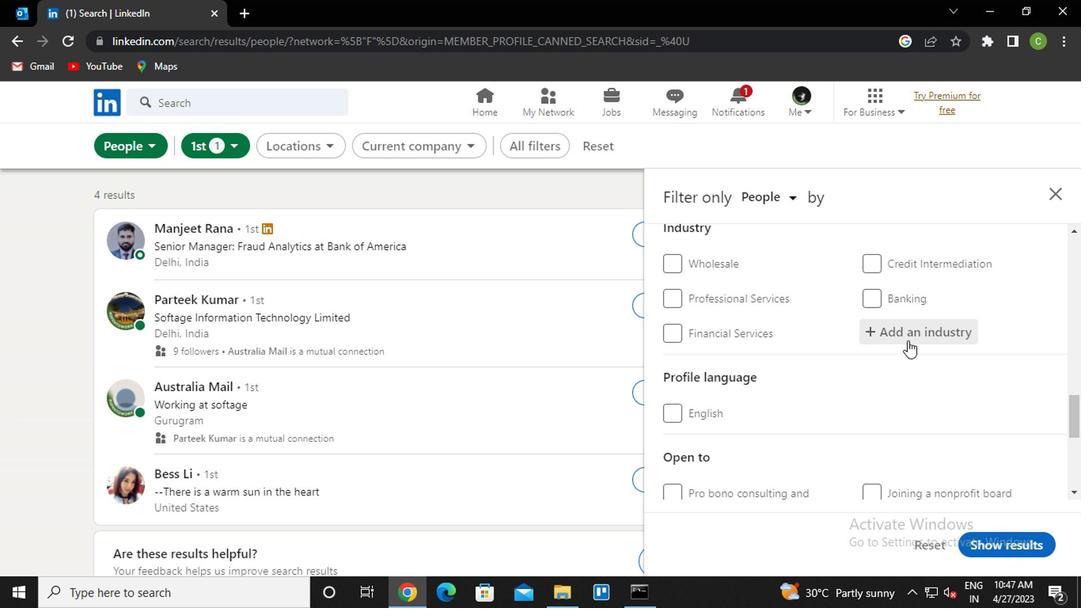 
Action: Key pressed <Key.shift><Key.caps_lock>F<Key.caps_lock>INANCIAL<Key.space>SER<Key.down><Key.enter>
Screenshot: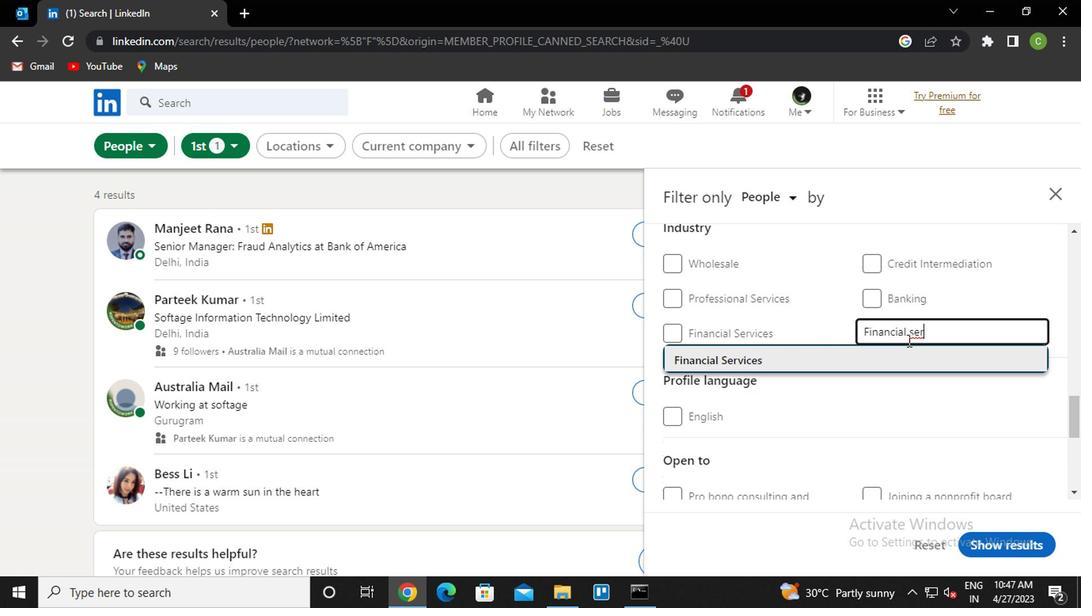 
Action: Mouse moved to (902, 340)
Screenshot: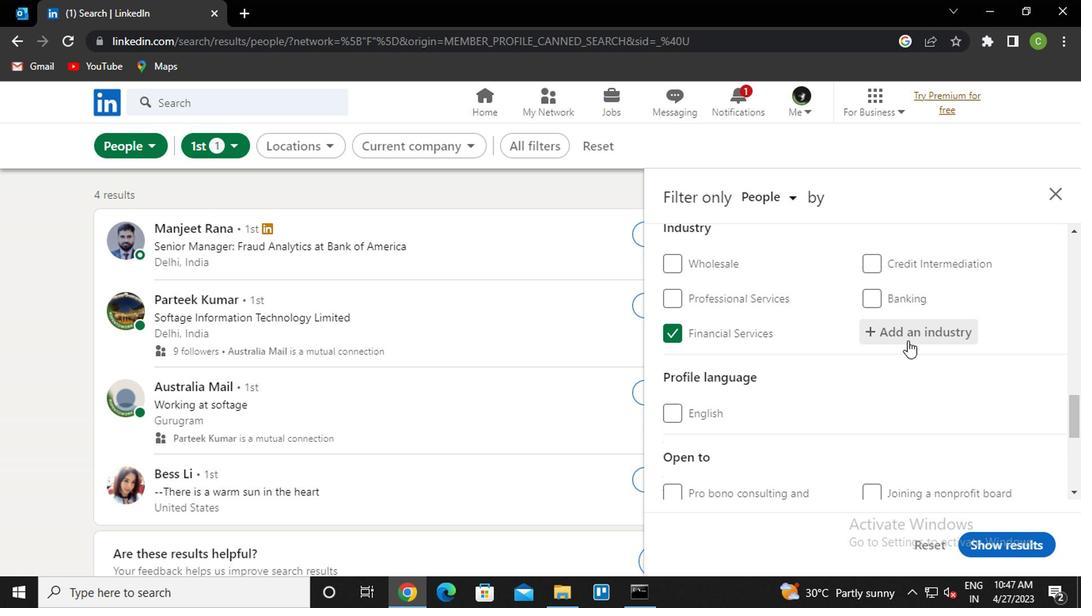 
Action: Mouse scrolled (902, 339) with delta (0, 0)
Screenshot: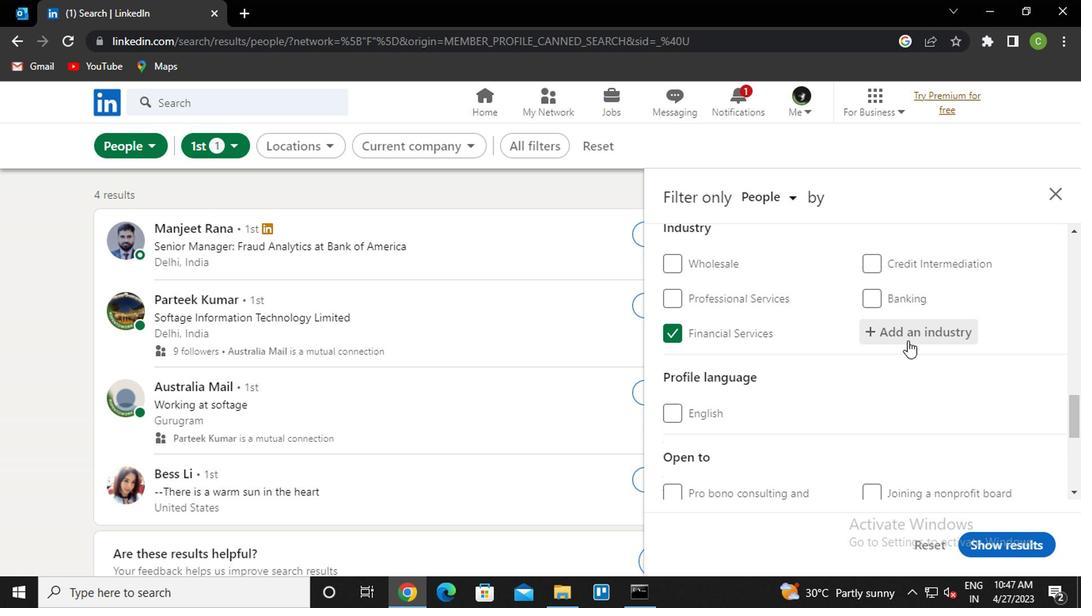 
Action: Mouse scrolled (902, 339) with delta (0, 0)
Screenshot: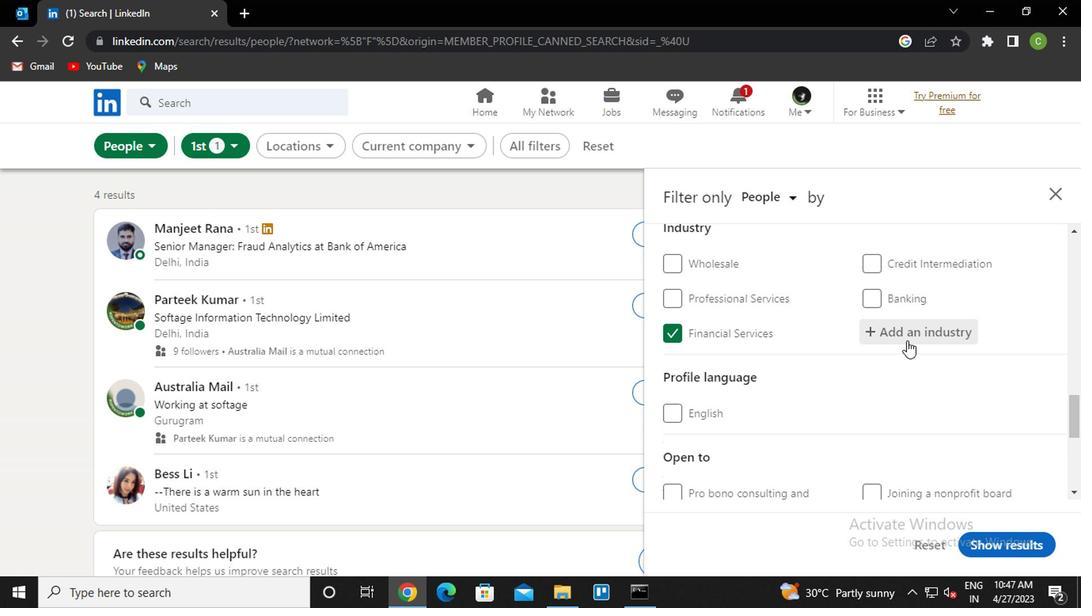 
Action: Mouse scrolled (902, 339) with delta (0, 0)
Screenshot: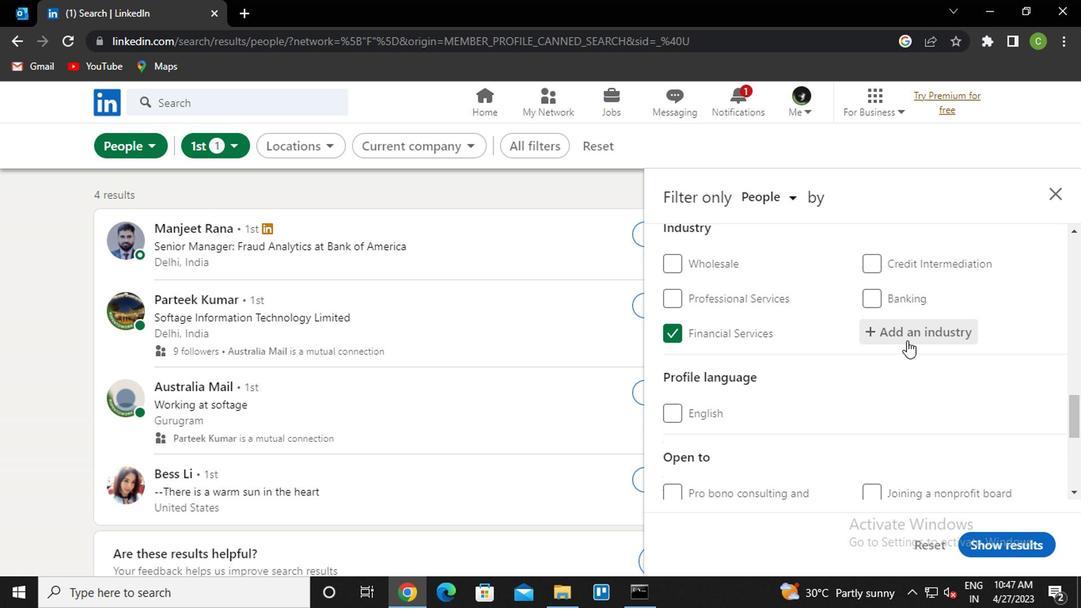 
Action: Mouse moved to (733, 354)
Screenshot: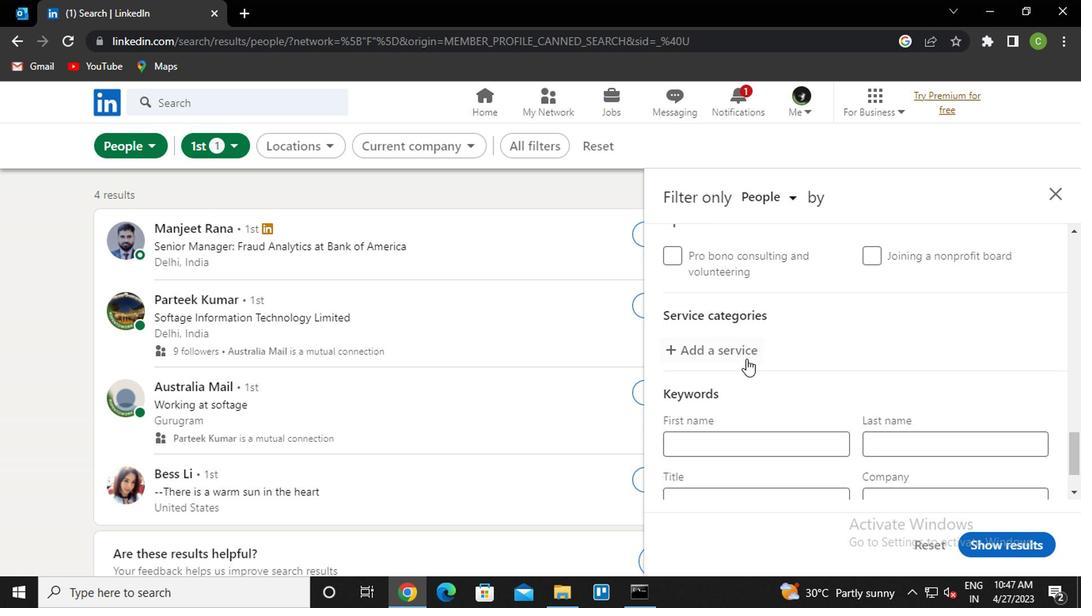 
Action: Mouse pressed left at (733, 354)
Screenshot: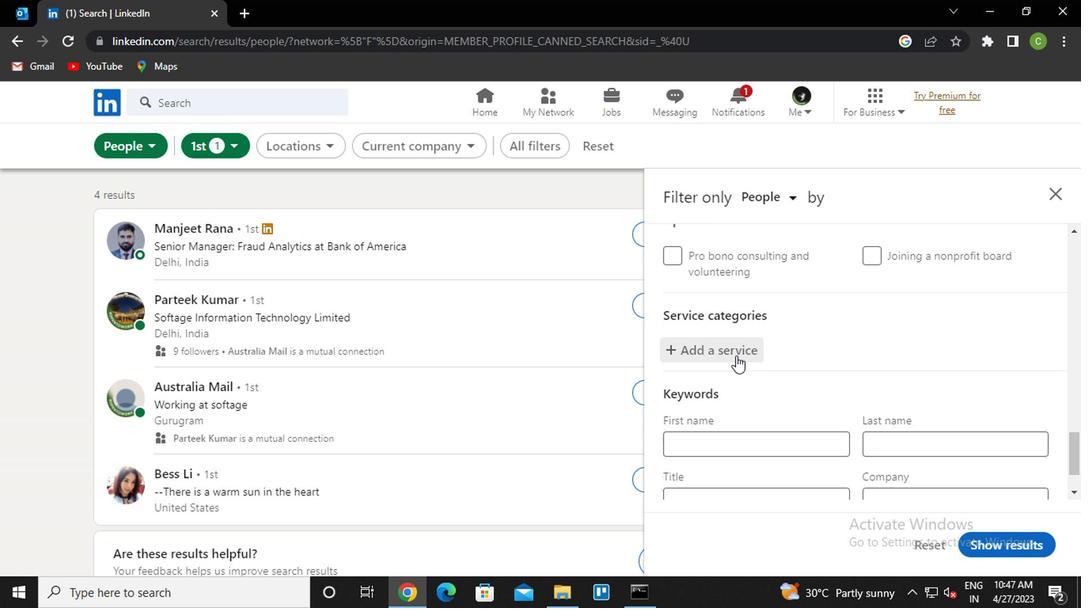 
Action: Key pressed <Key.caps_lock>I<Key.caps_lock>LLUSTRA<Key.down><Key.enter>
Screenshot: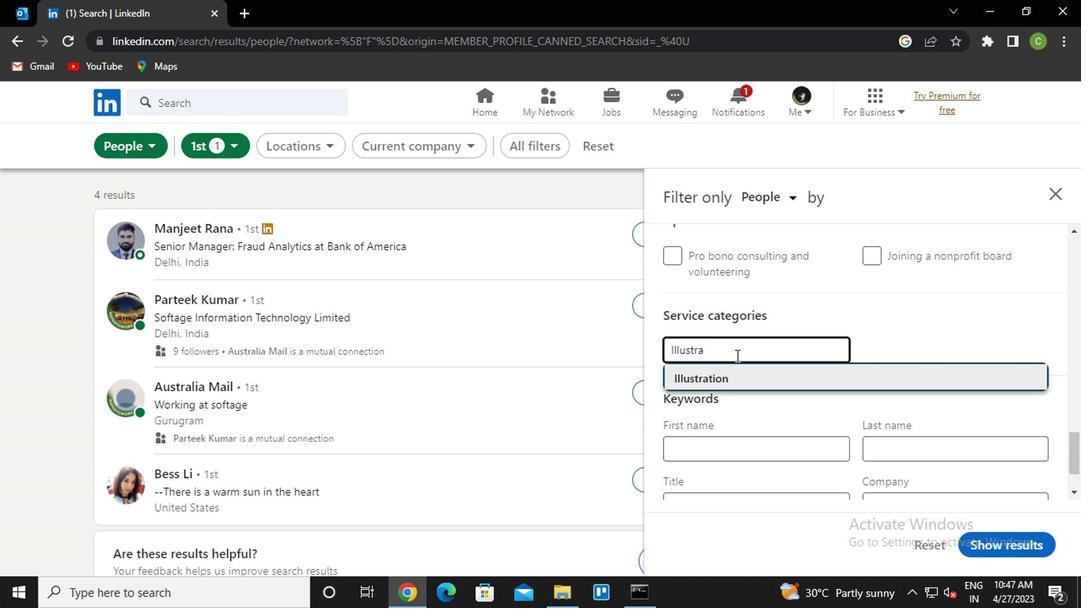 
Action: Mouse moved to (746, 358)
Screenshot: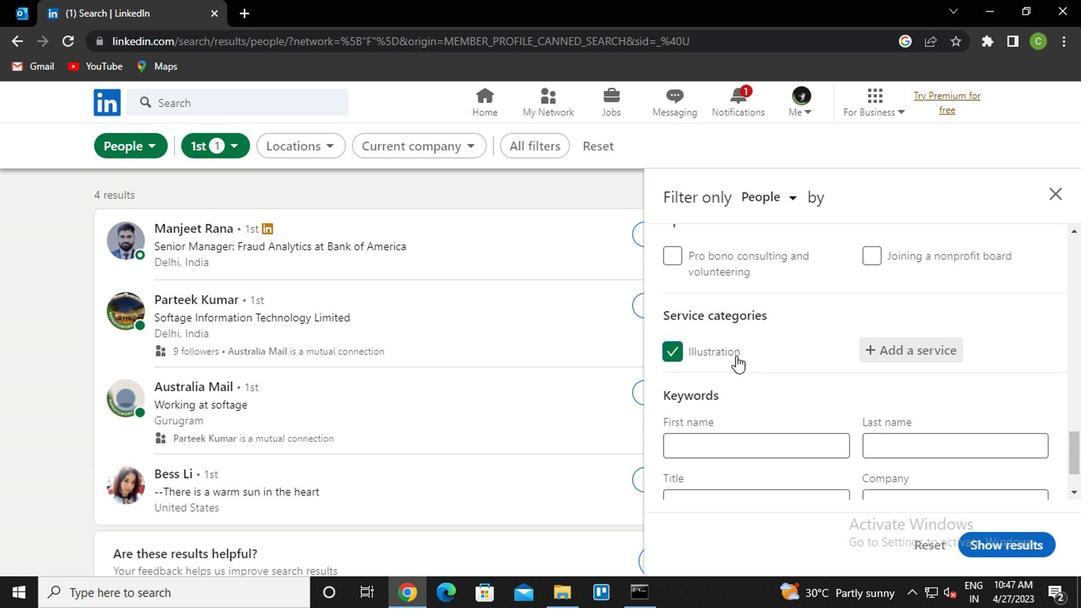 
Action: Mouse scrolled (746, 358) with delta (0, 0)
Screenshot: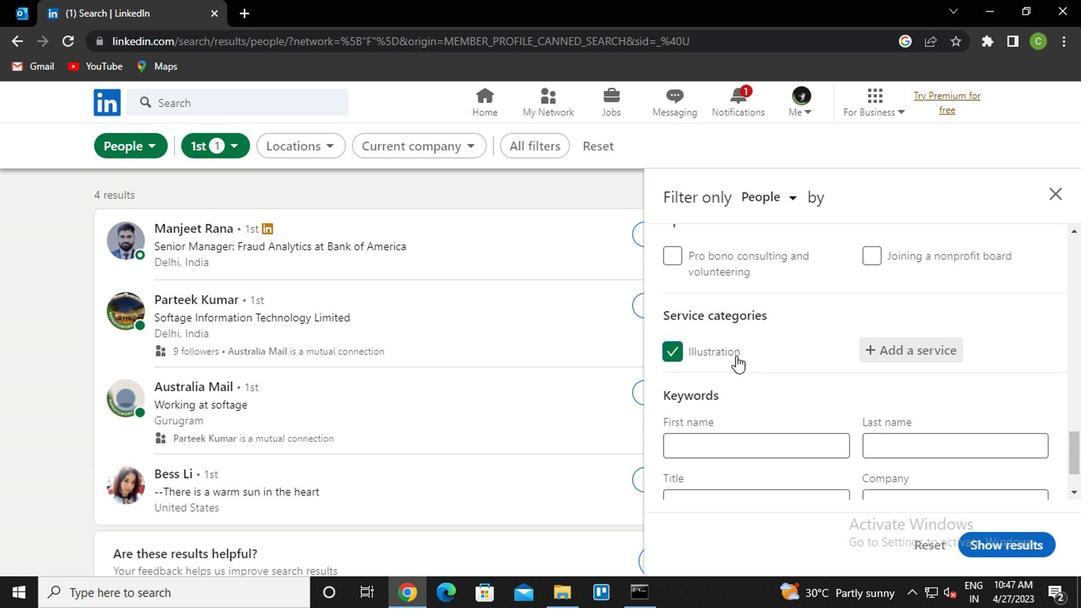 
Action: Mouse moved to (814, 494)
Screenshot: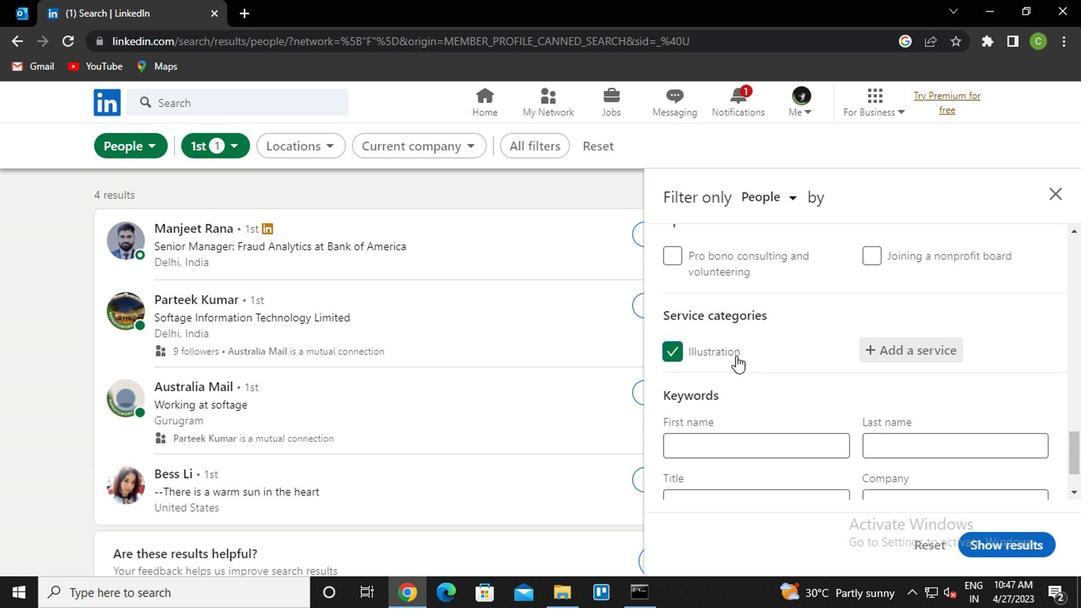 
Action: Mouse scrolled (814, 493) with delta (0, 0)
Screenshot: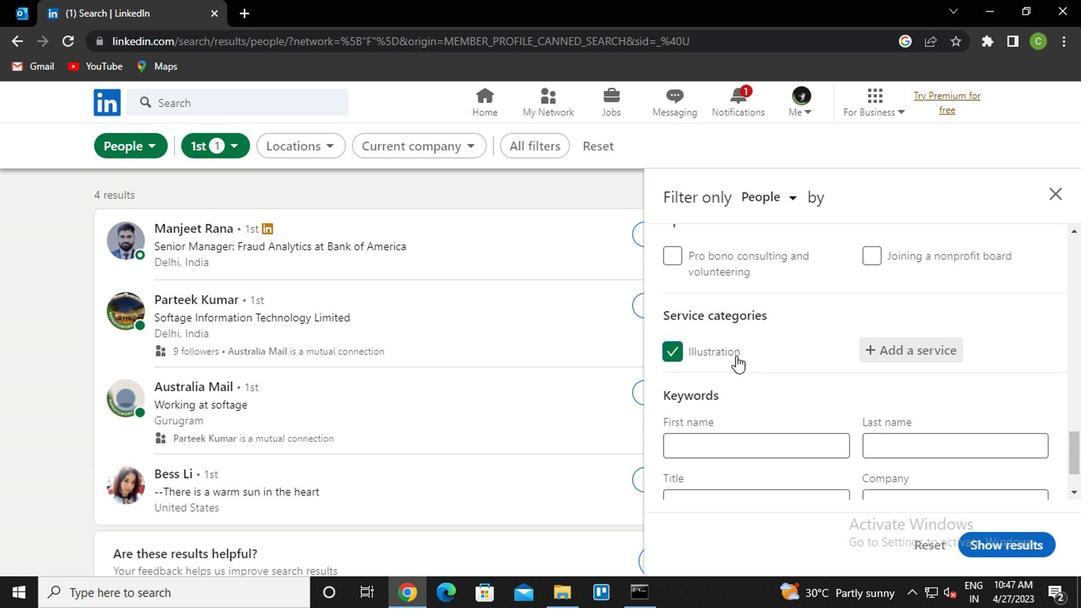 
Action: Mouse moved to (813, 504)
Screenshot: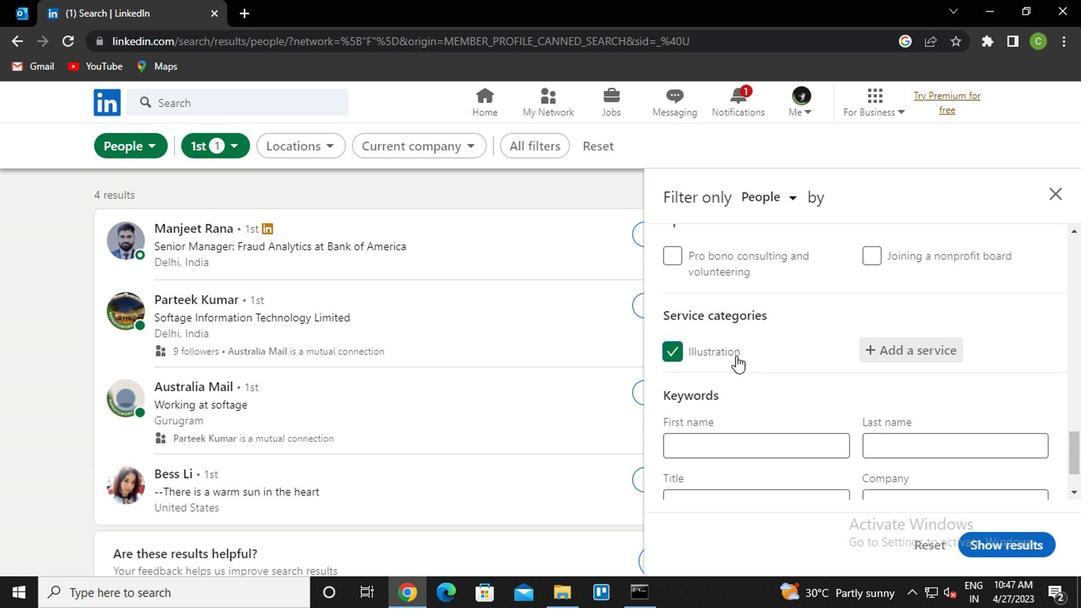 
Action: Mouse scrolled (813, 502) with delta (0, -1)
Screenshot: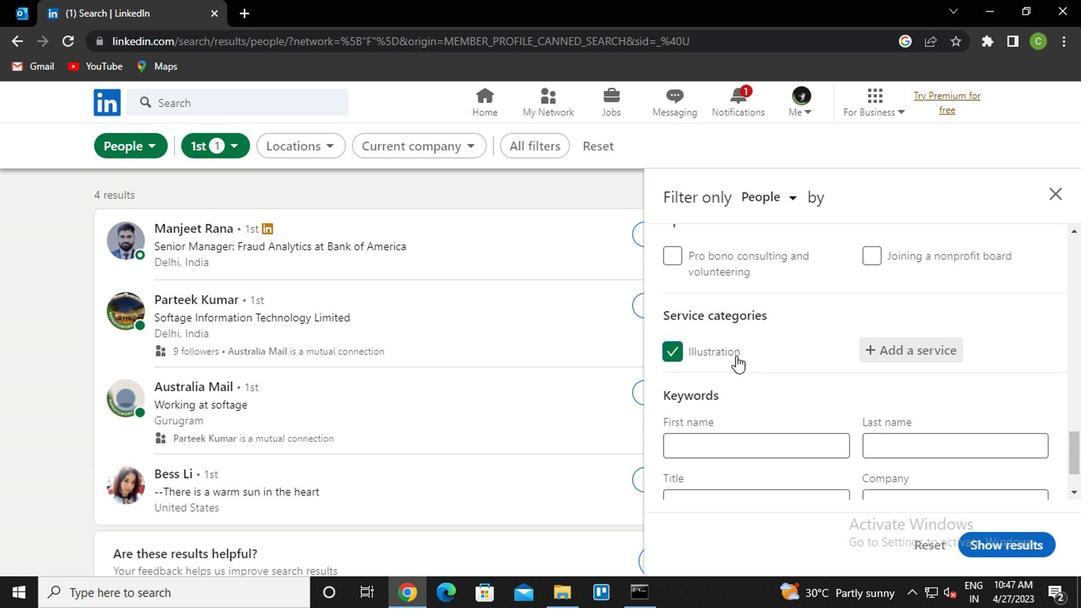 
Action: Mouse scrolled (813, 502) with delta (0, -1)
Screenshot: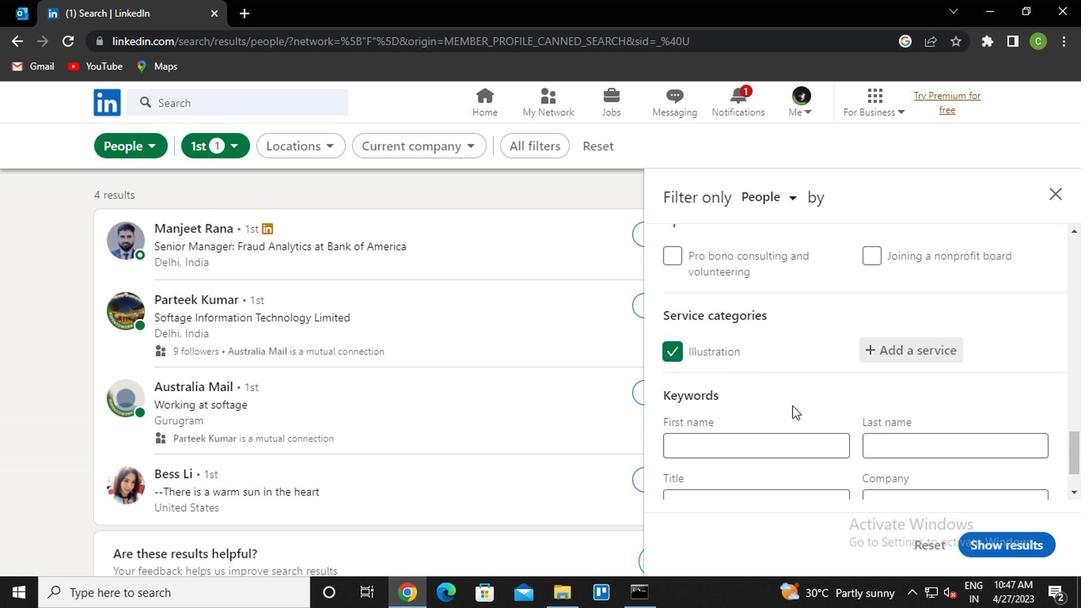 
Action: Mouse moved to (802, 420)
Screenshot: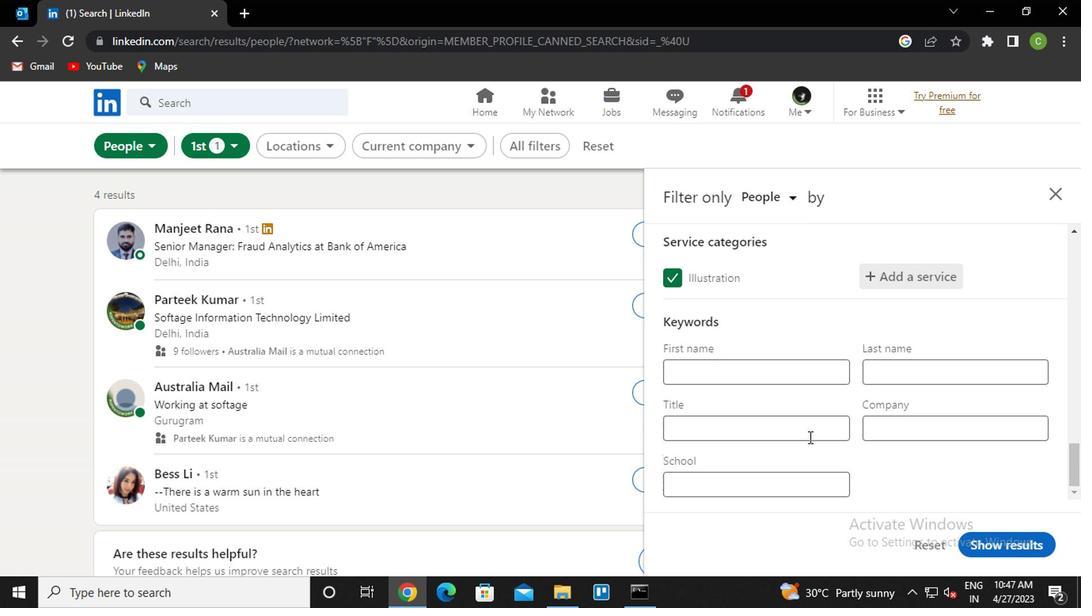 
Action: Mouse pressed left at (802, 420)
Screenshot: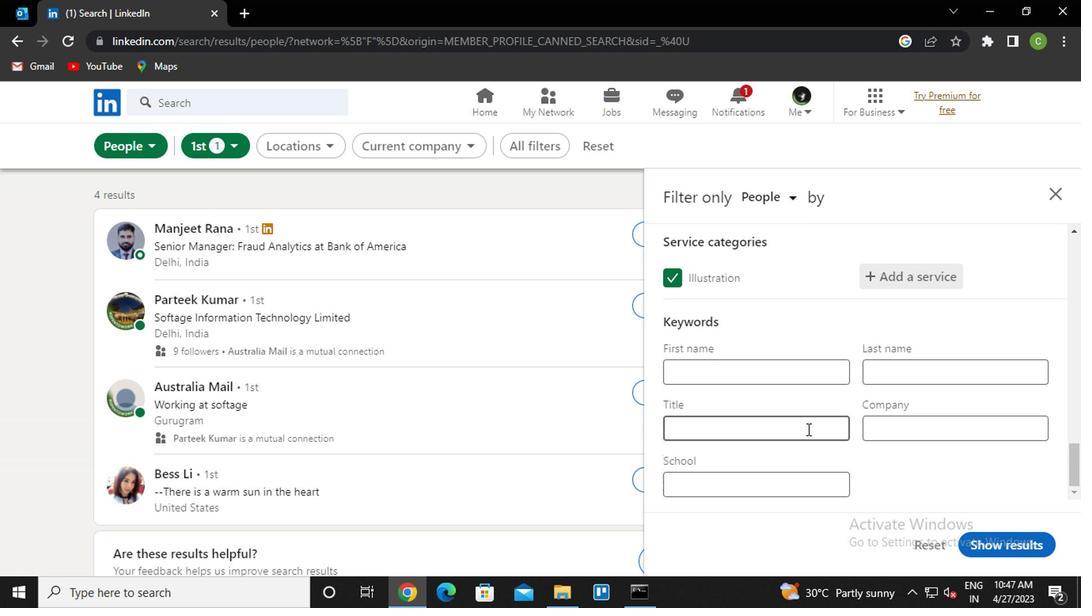 
Action: Key pressed <Key.caps_lock>S<Key.caps_lock>ECRETARY
Screenshot: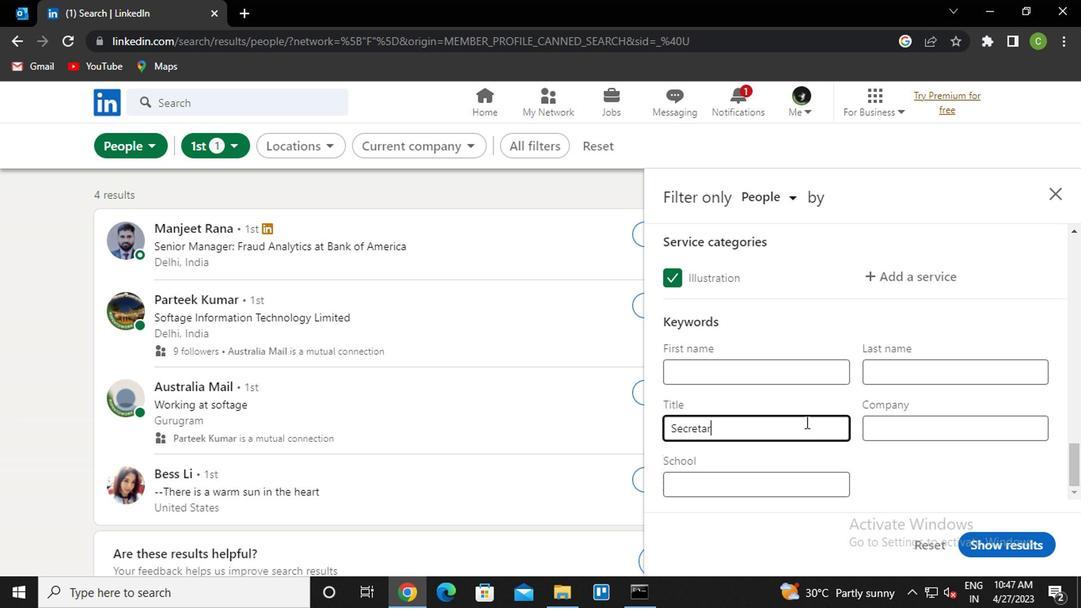 
Action: Mouse moved to (990, 531)
Screenshot: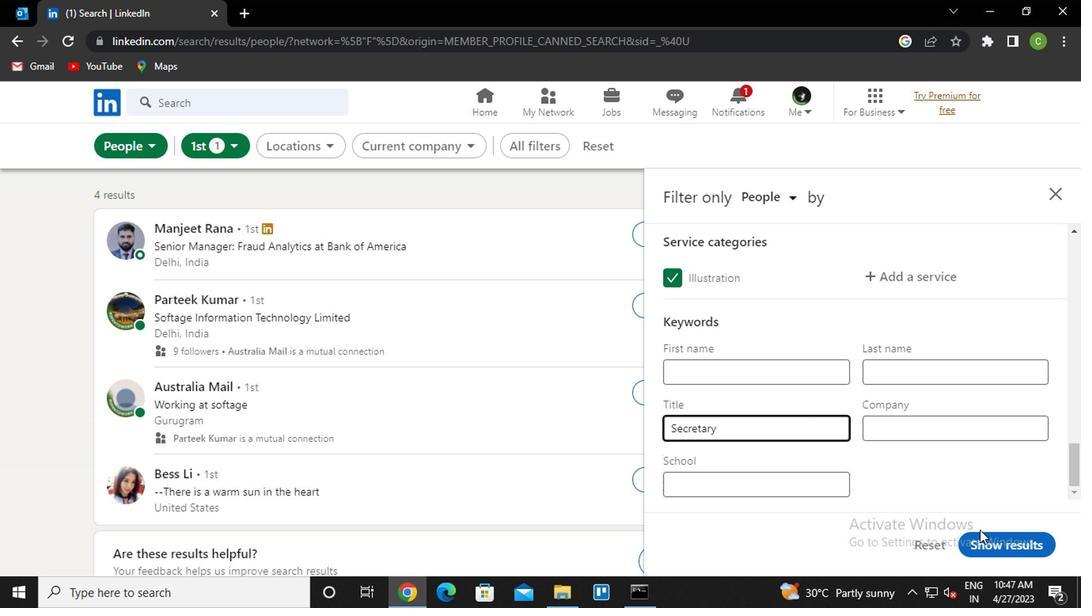 
Action: Mouse pressed left at (990, 531)
Screenshot: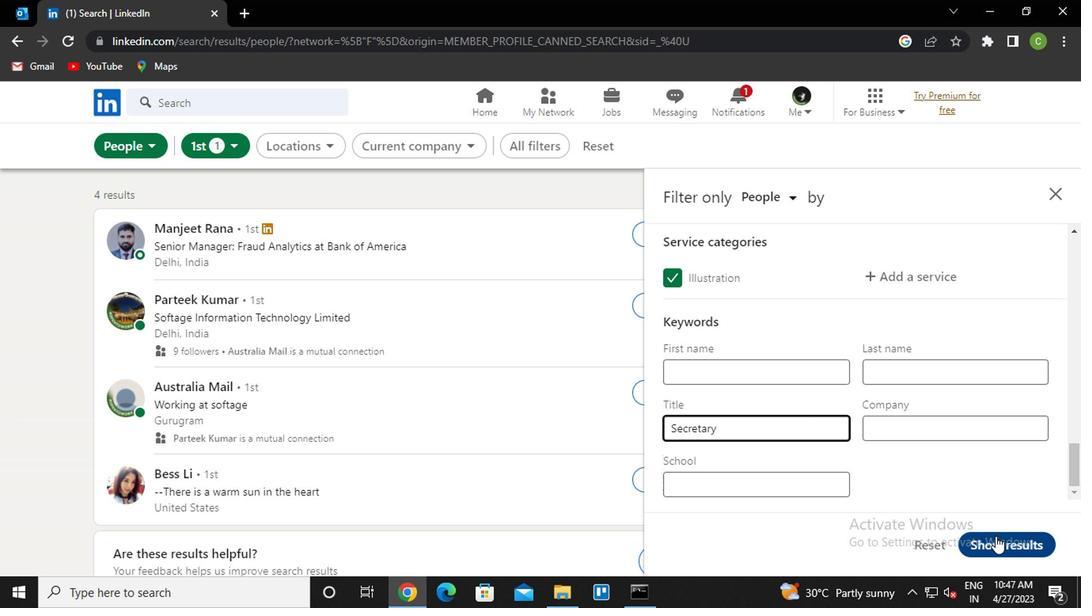 
Action: Mouse moved to (601, 518)
Screenshot: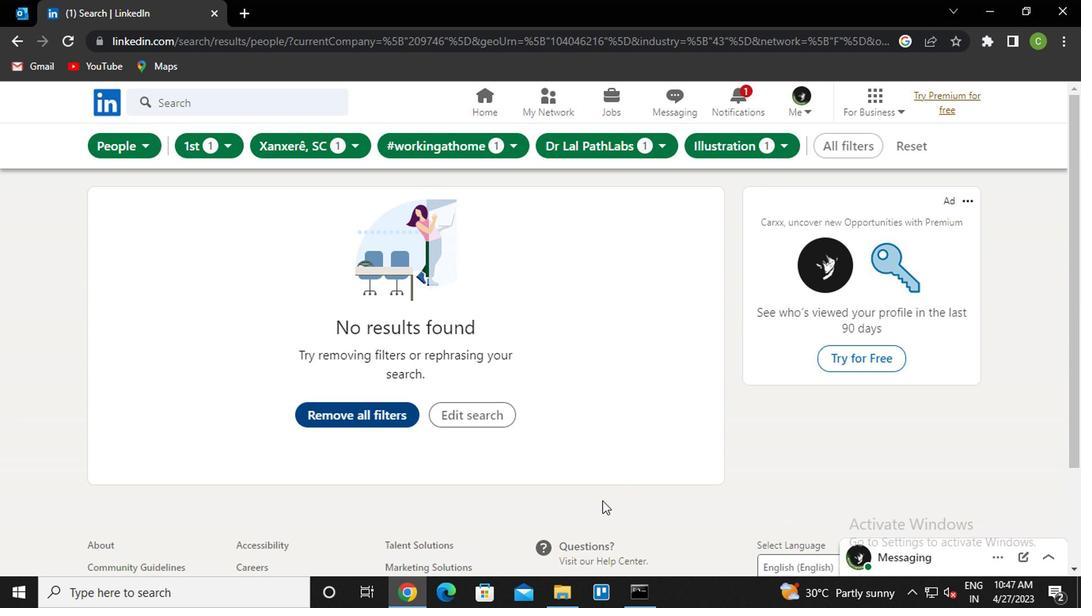 
Action: Key pressed <Key.f8>
Screenshot: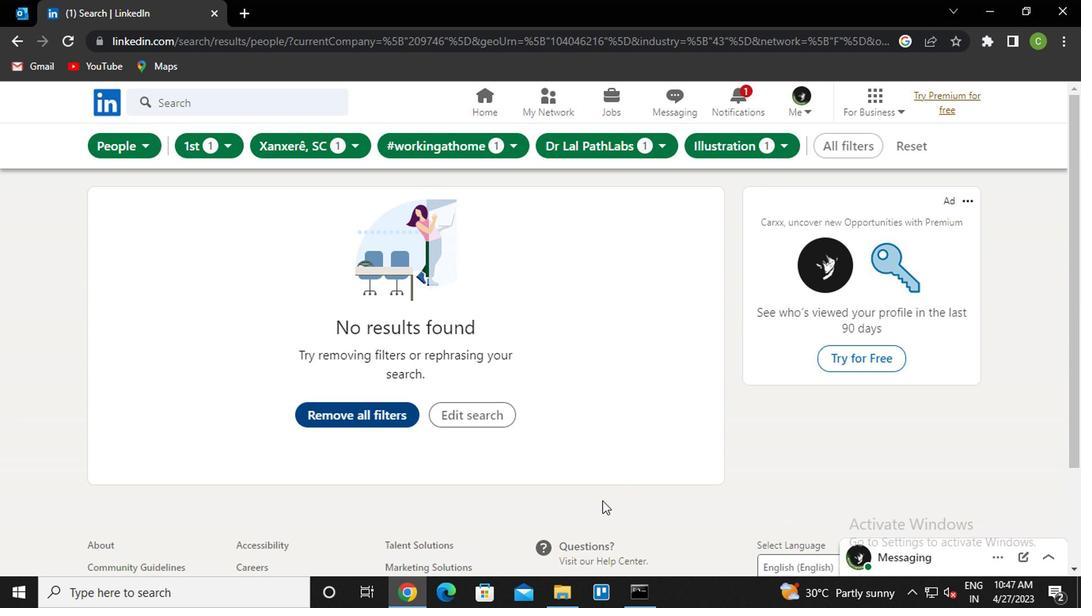 
